 Task: Sort the pending tickets, order by Requester language in ascending order.
Action: Mouse moved to (126, 371)
Screenshot: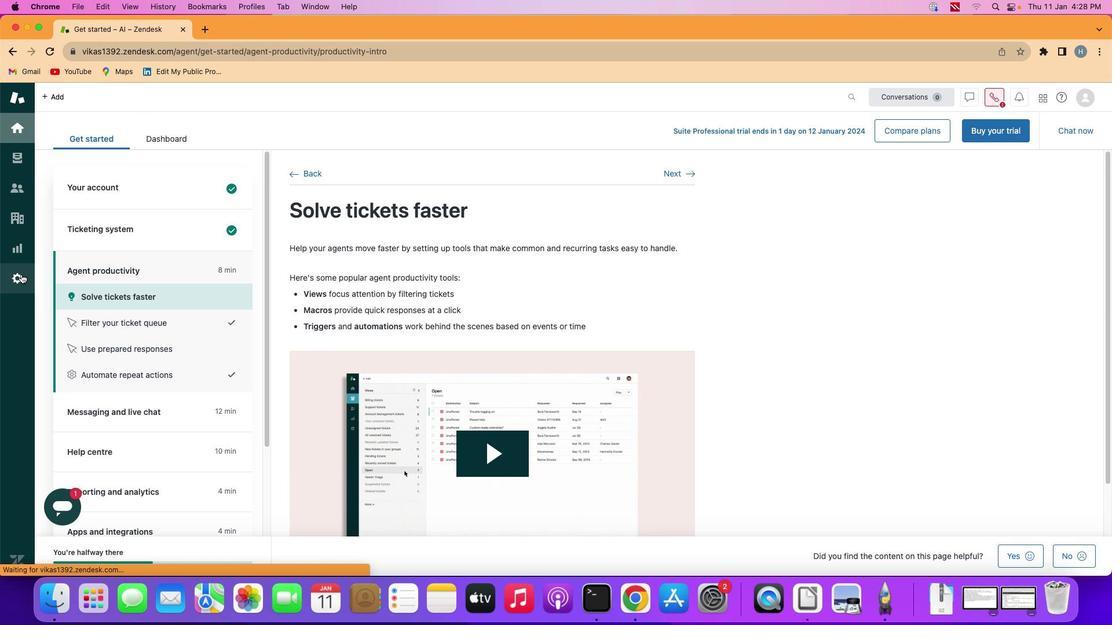 
Action: Mouse pressed left at (126, 371)
Screenshot: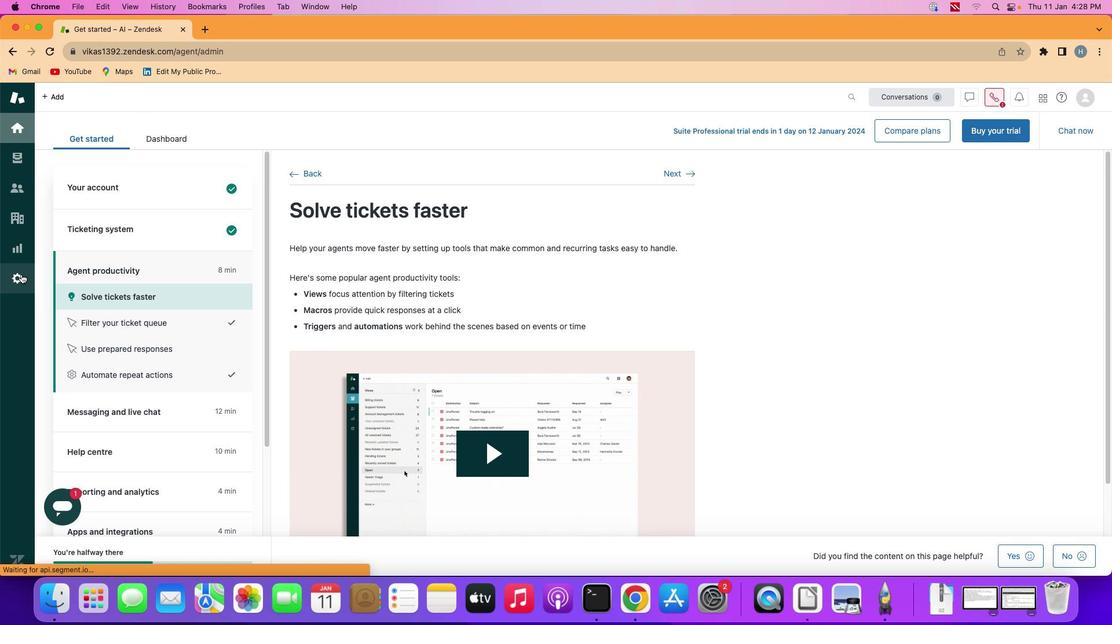 
Action: Mouse moved to (365, 403)
Screenshot: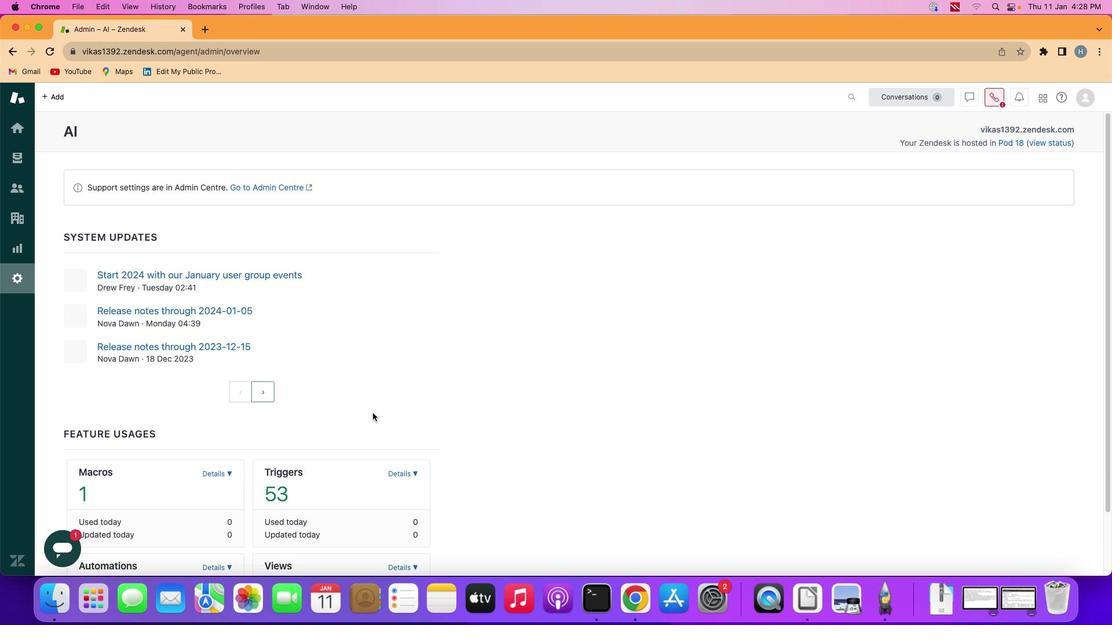 
Action: Mouse scrolled (365, 403) with delta (111, 308)
Screenshot: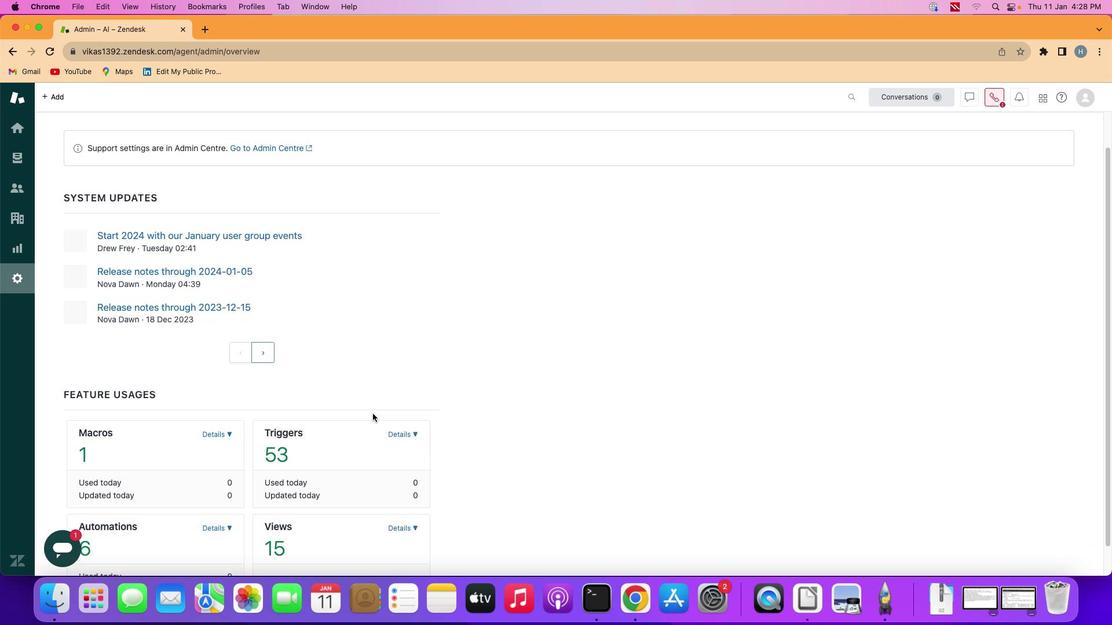
Action: Mouse scrolled (365, 403) with delta (111, 308)
Screenshot: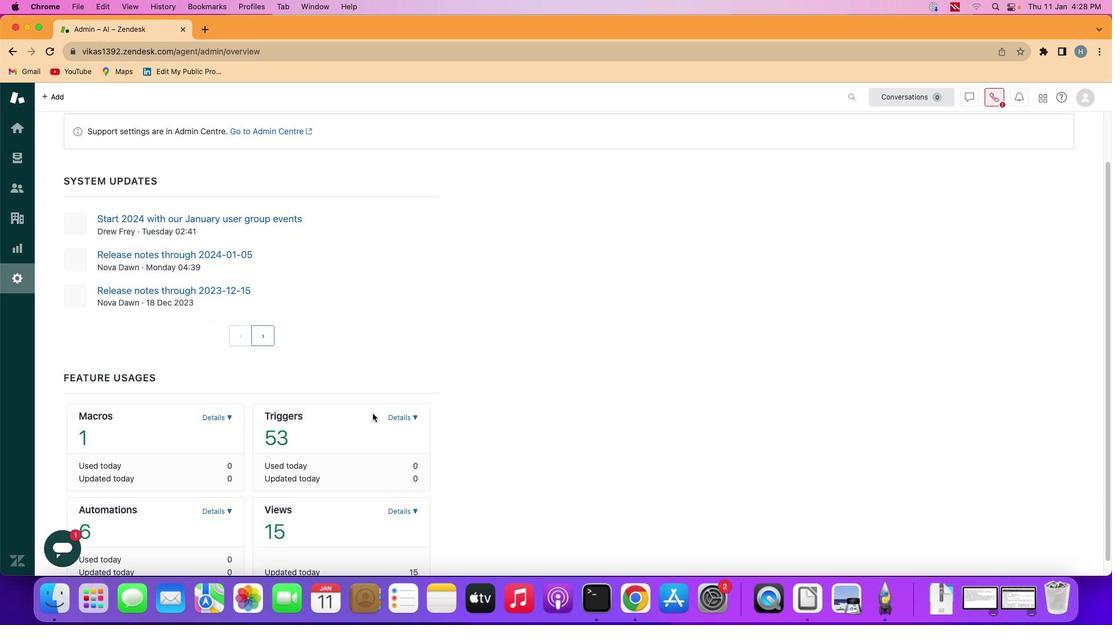 
Action: Mouse moved to (365, 403)
Screenshot: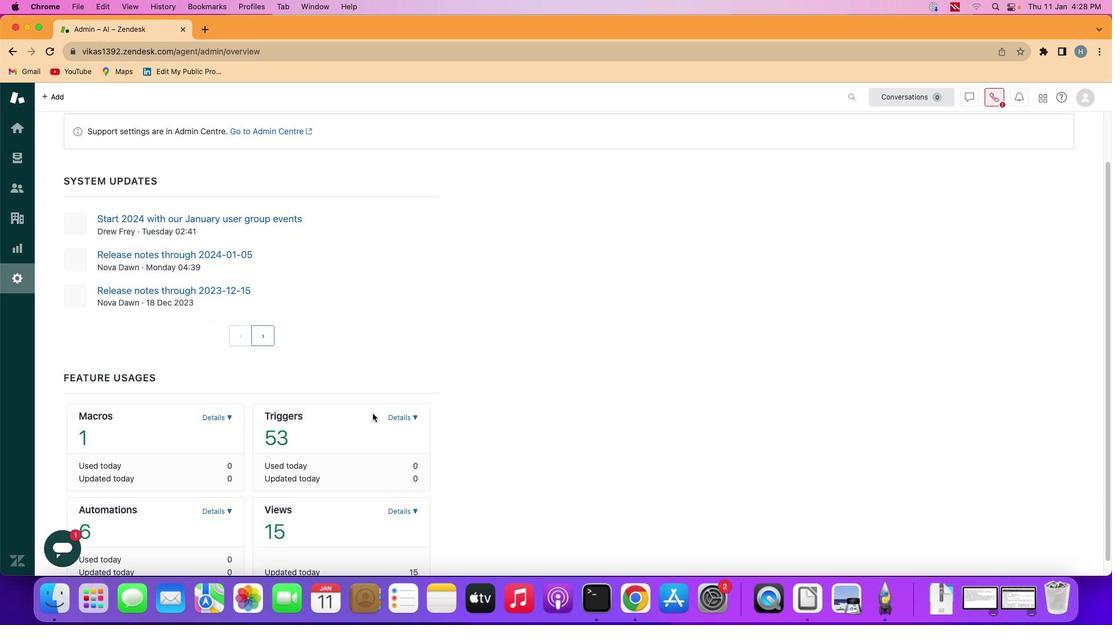 
Action: Mouse scrolled (365, 403) with delta (111, 308)
Screenshot: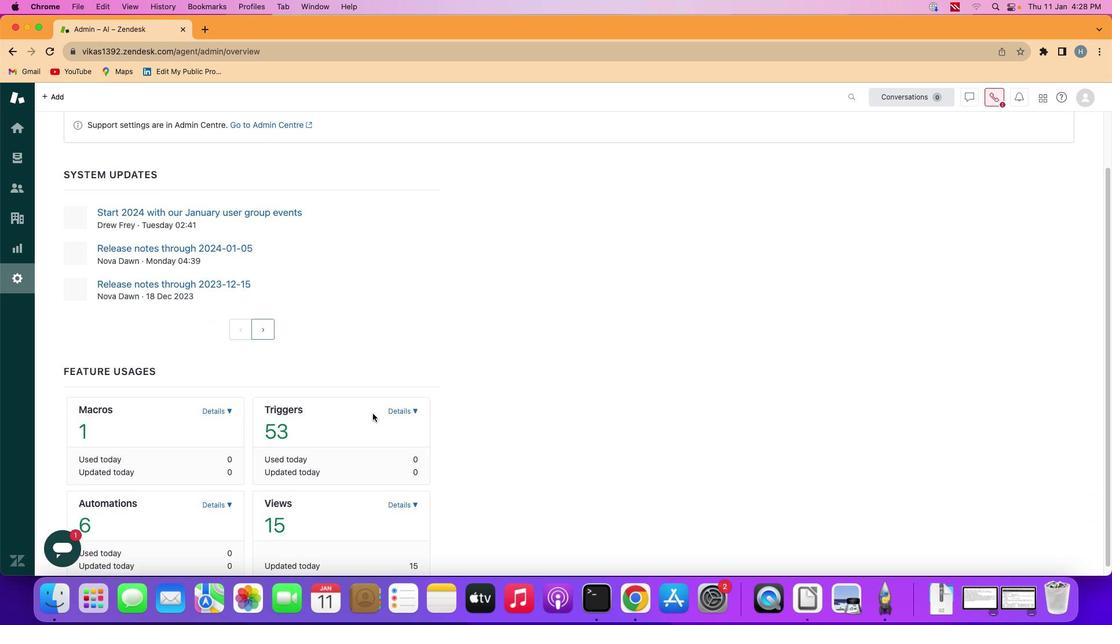 
Action: Mouse scrolled (365, 403) with delta (111, 307)
Screenshot: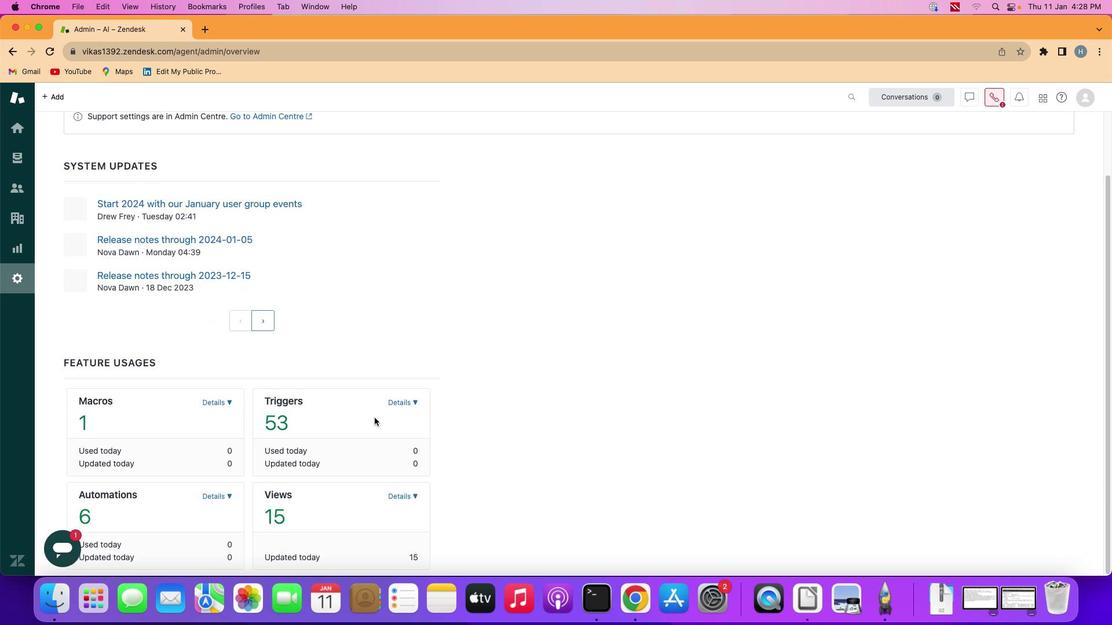 
Action: Mouse scrolled (365, 403) with delta (111, 307)
Screenshot: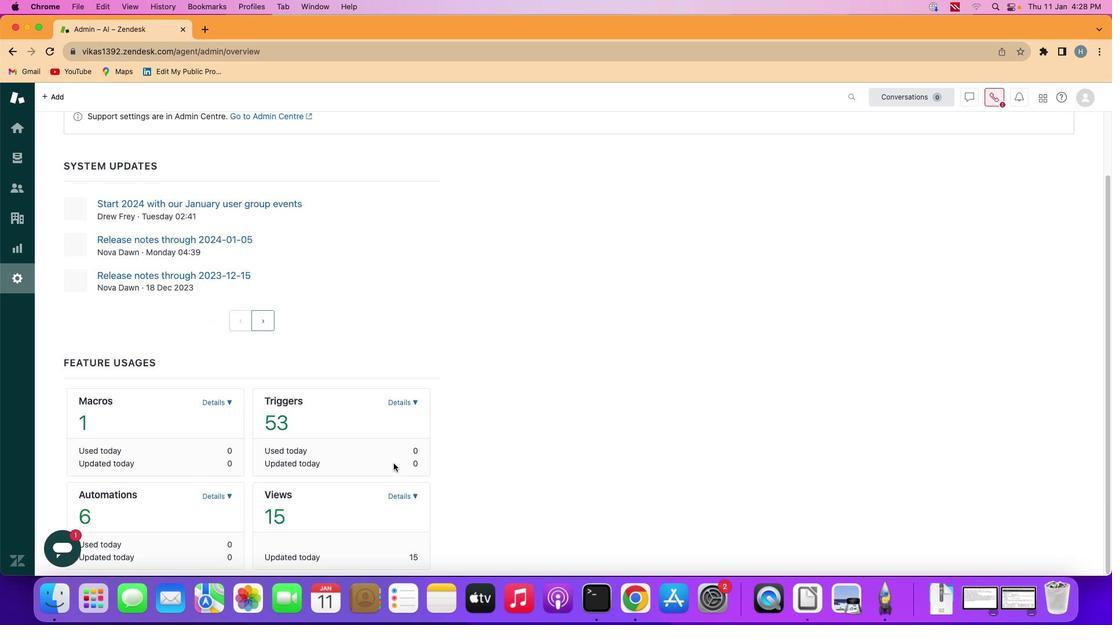 
Action: Mouse moved to (388, 422)
Screenshot: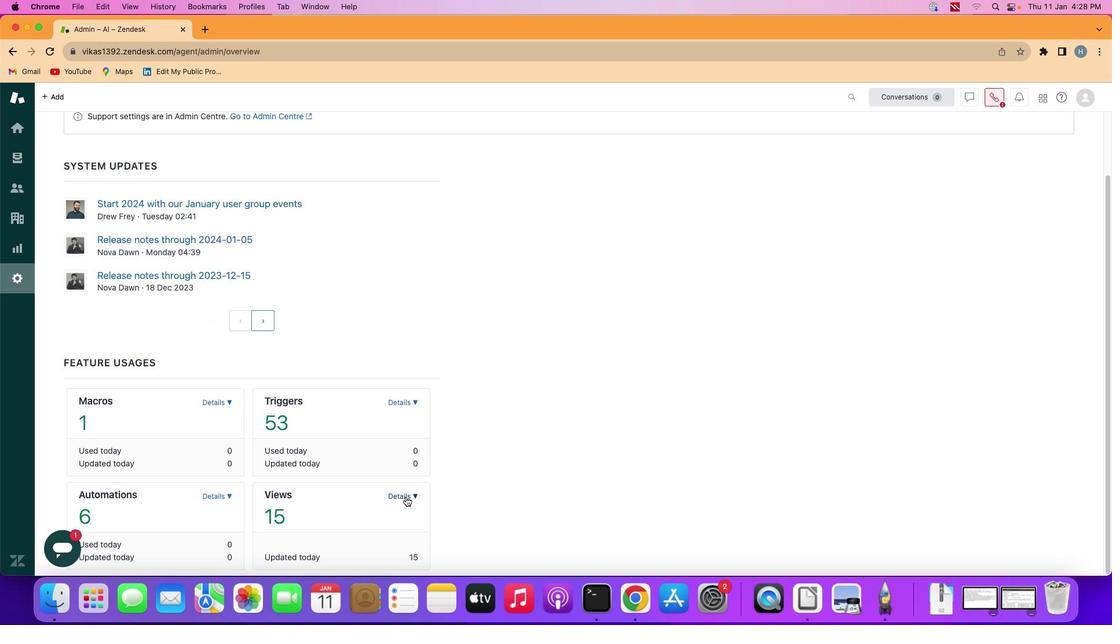
Action: Mouse pressed left at (388, 422)
Screenshot: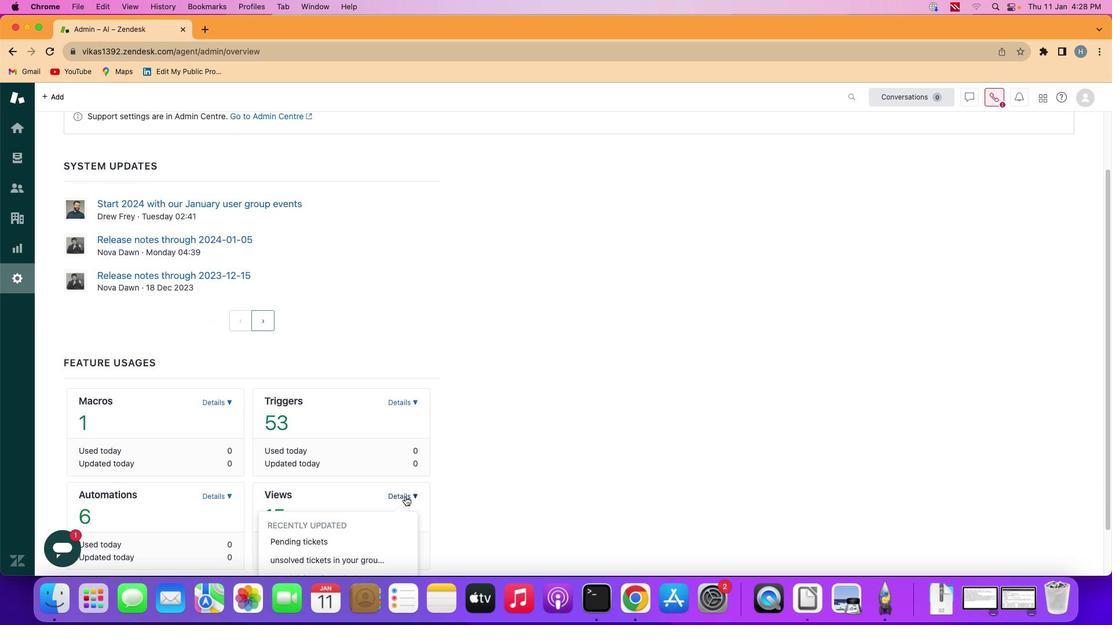 
Action: Mouse moved to (332, 432)
Screenshot: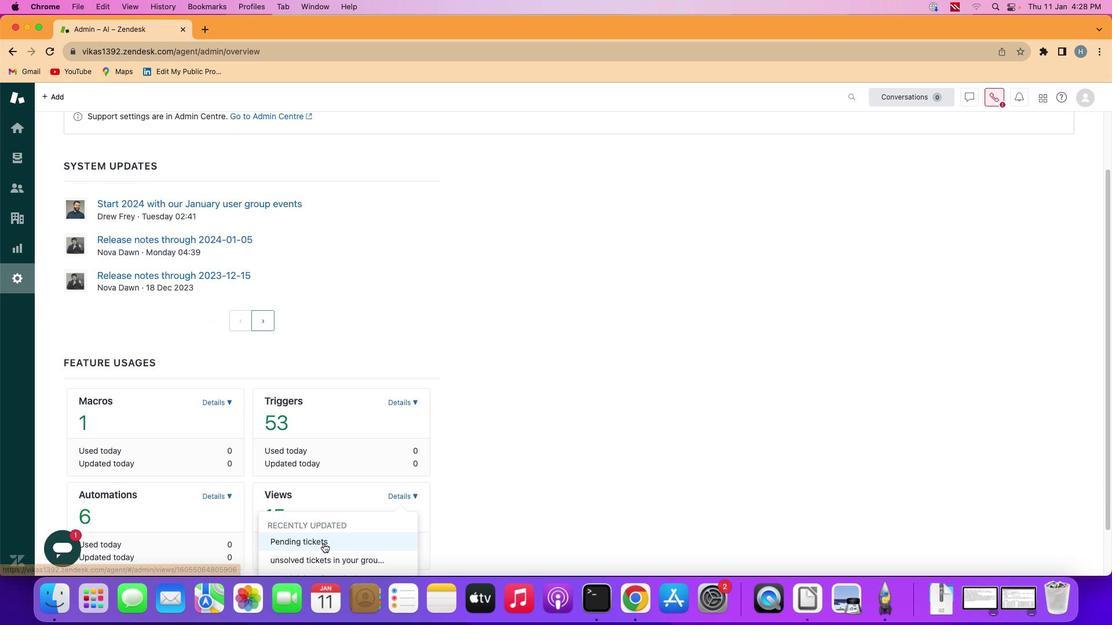 
Action: Mouse pressed left at (332, 432)
Screenshot: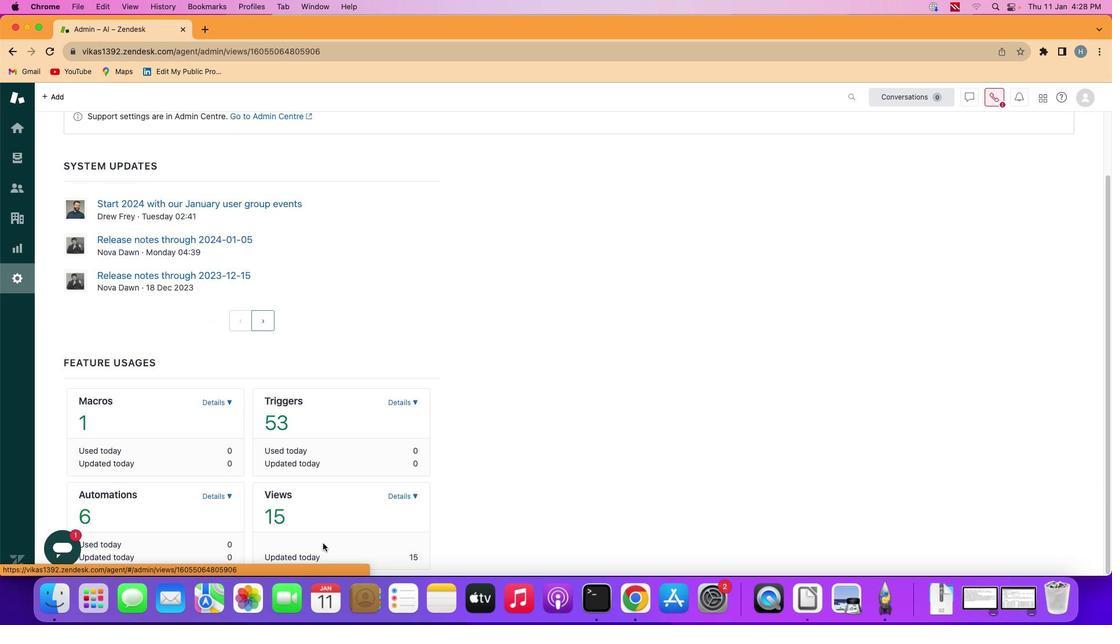 
Action: Mouse moved to (421, 403)
Screenshot: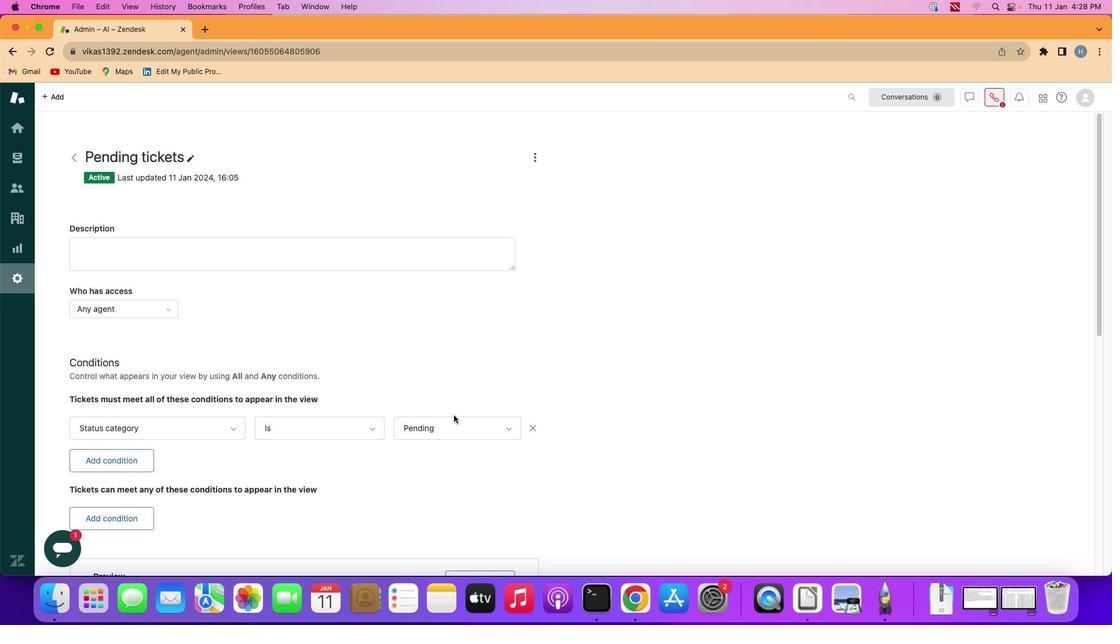 
Action: Mouse scrolled (421, 403) with delta (111, 308)
Screenshot: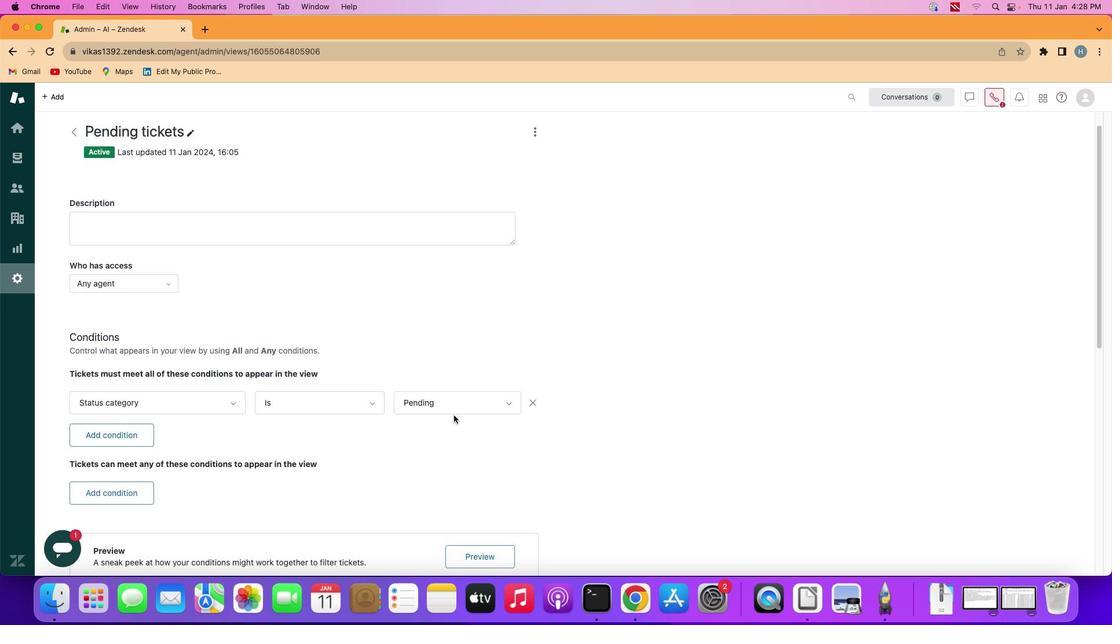 
Action: Mouse scrolled (421, 403) with delta (111, 308)
Screenshot: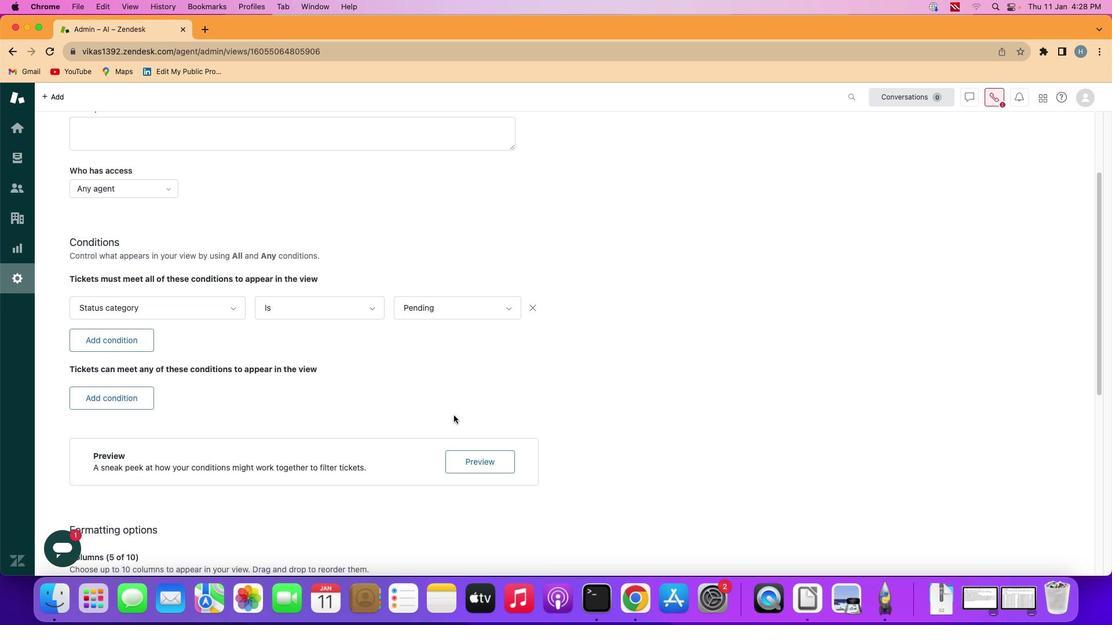 
Action: Mouse scrolled (421, 403) with delta (111, 308)
Screenshot: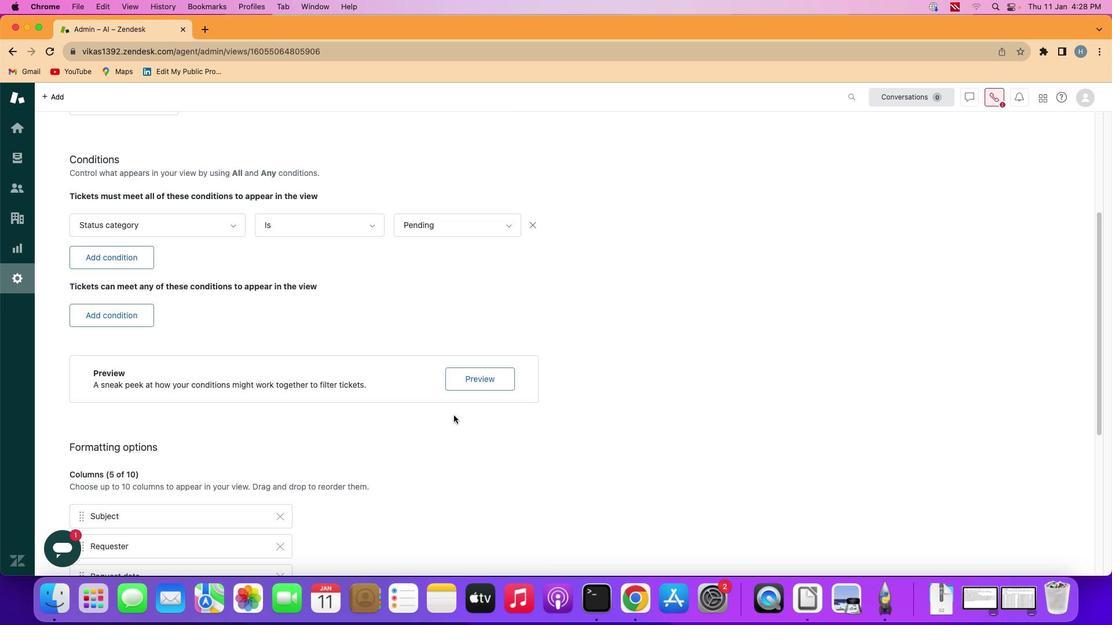 
Action: Mouse scrolled (421, 403) with delta (111, 307)
Screenshot: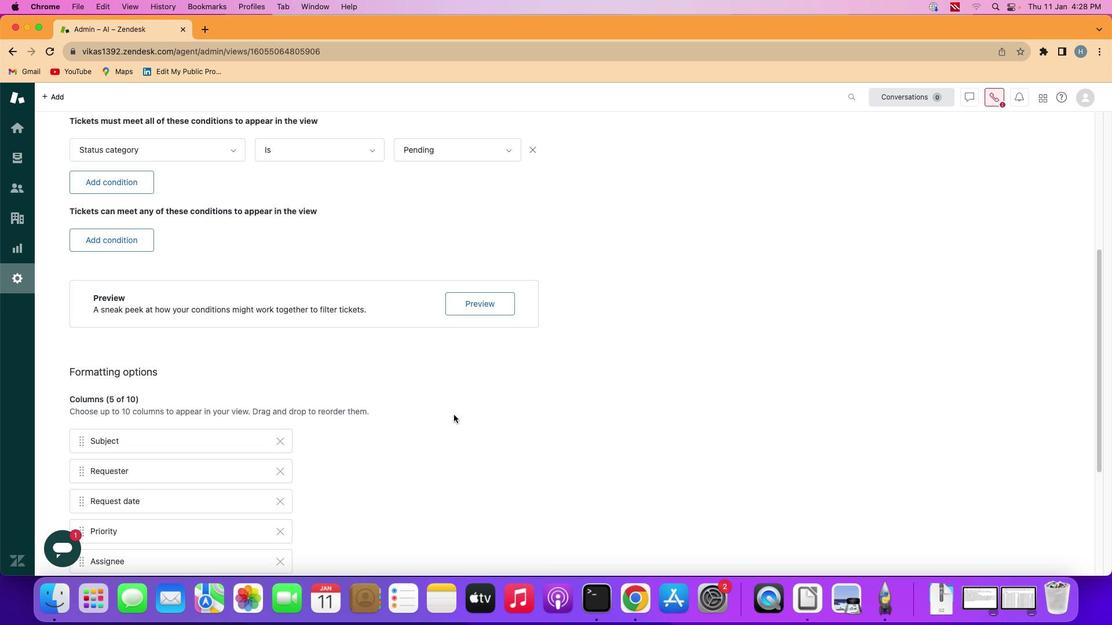 
Action: Mouse scrolled (421, 403) with delta (111, 307)
Screenshot: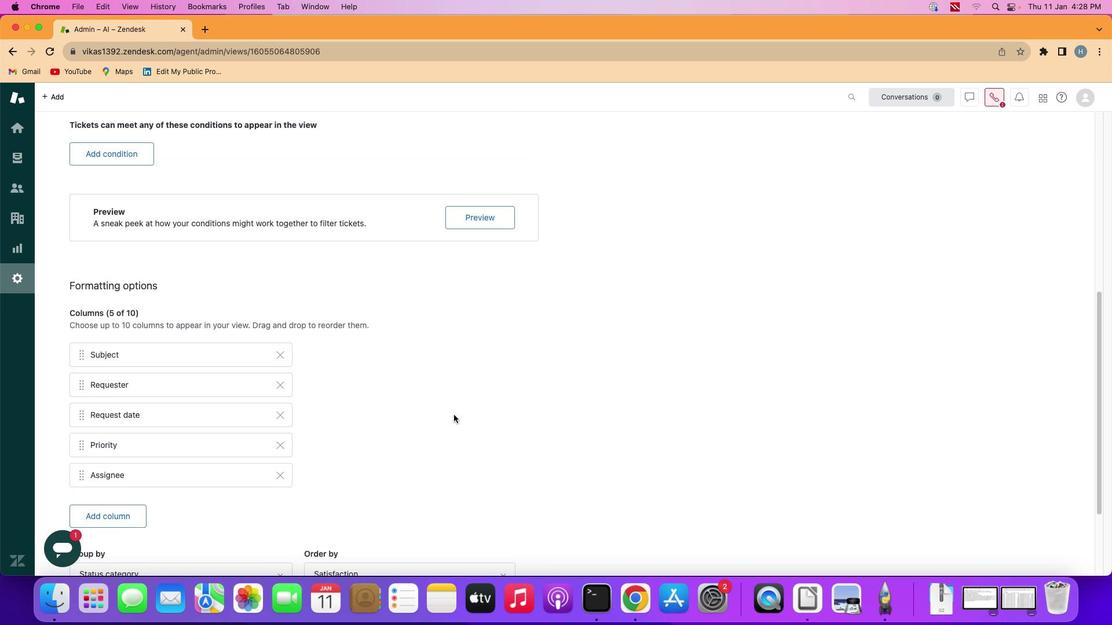 
Action: Mouse scrolled (421, 403) with delta (111, 307)
Screenshot: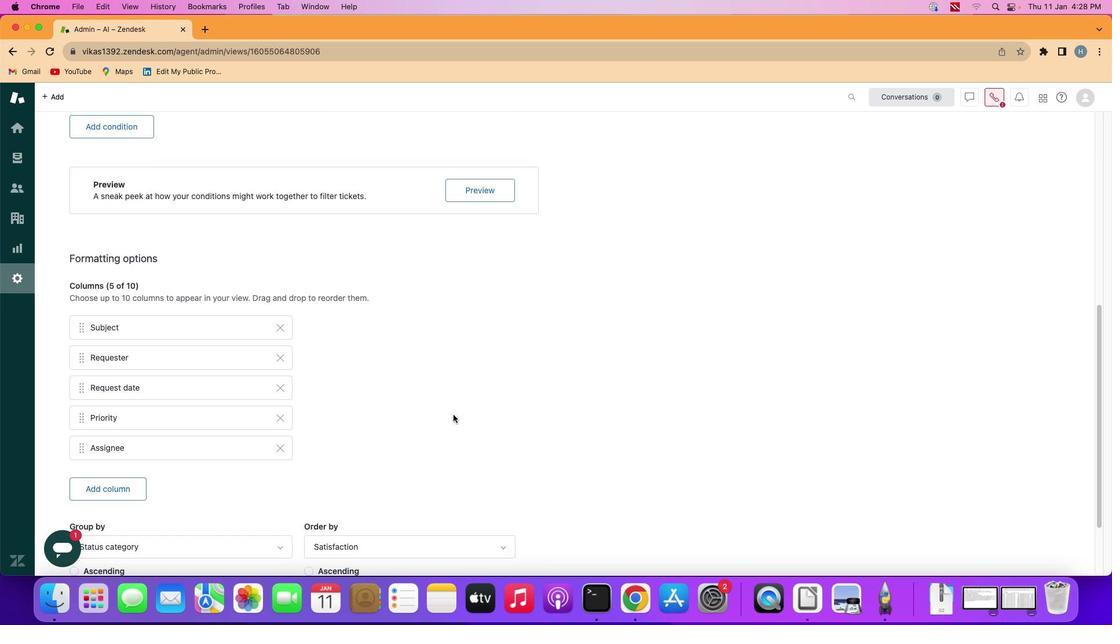 
Action: Mouse moved to (420, 403)
Screenshot: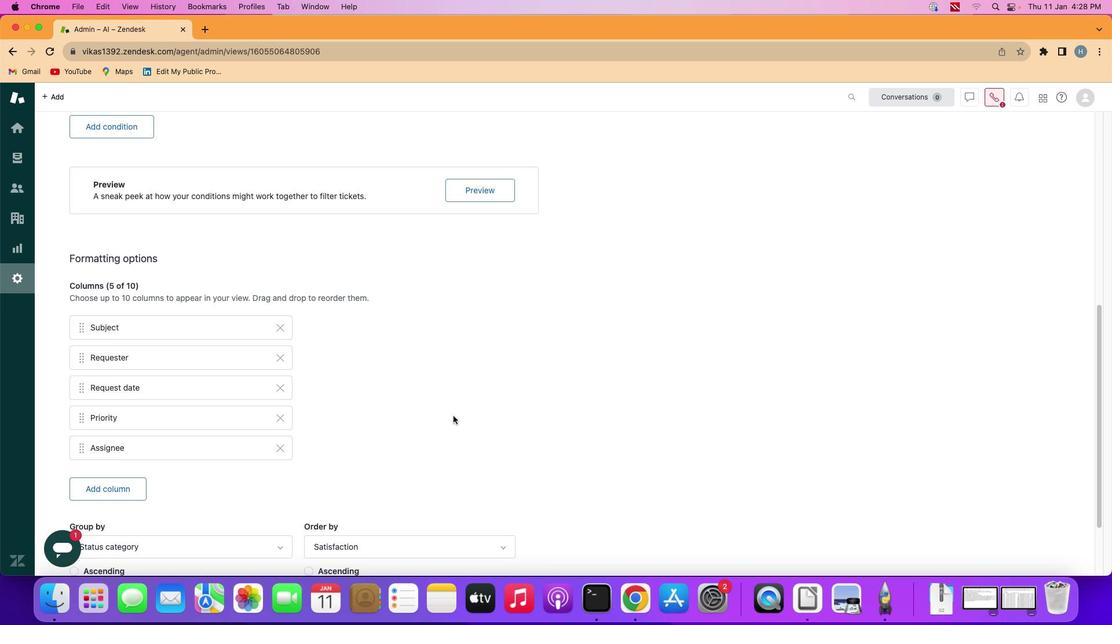 
Action: Mouse scrolled (420, 403) with delta (111, 308)
Screenshot: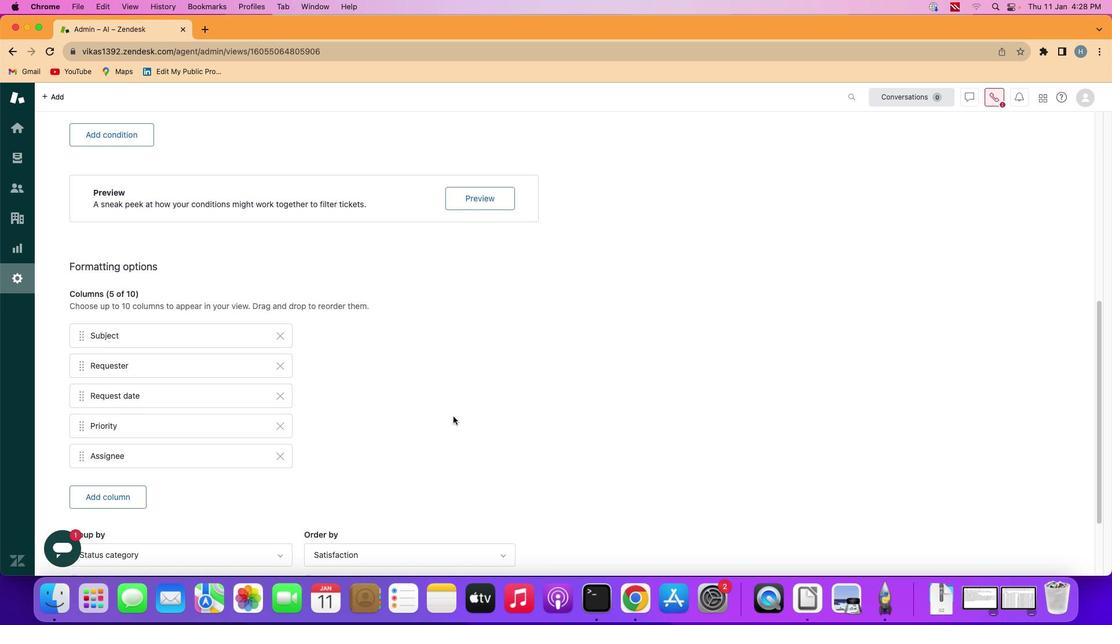 
Action: Mouse moved to (420, 403)
Screenshot: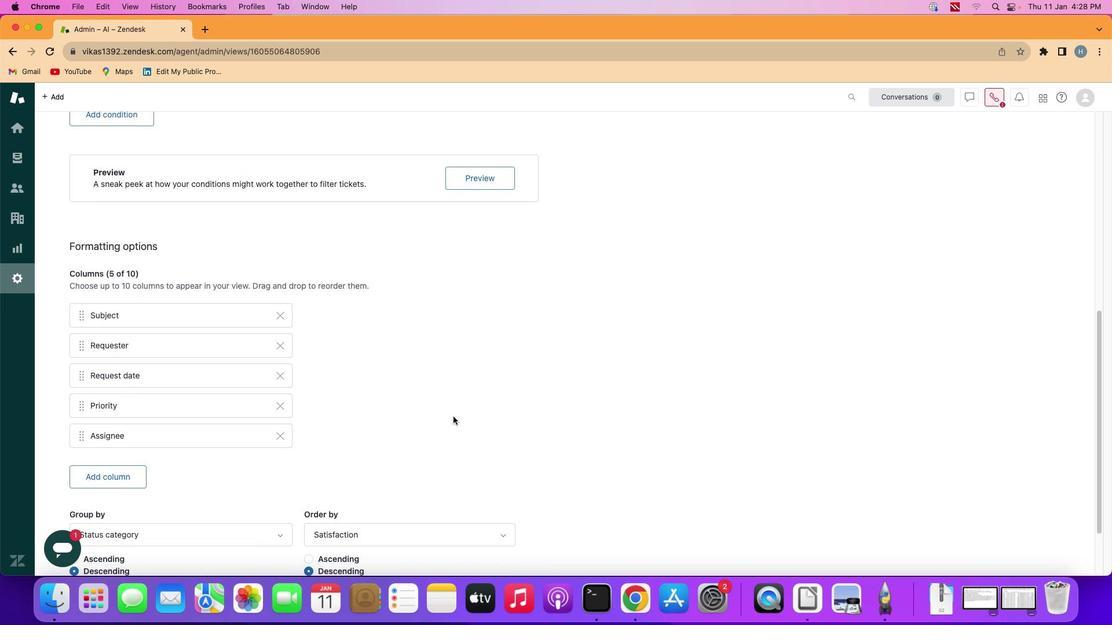 
Action: Mouse scrolled (420, 403) with delta (111, 308)
Screenshot: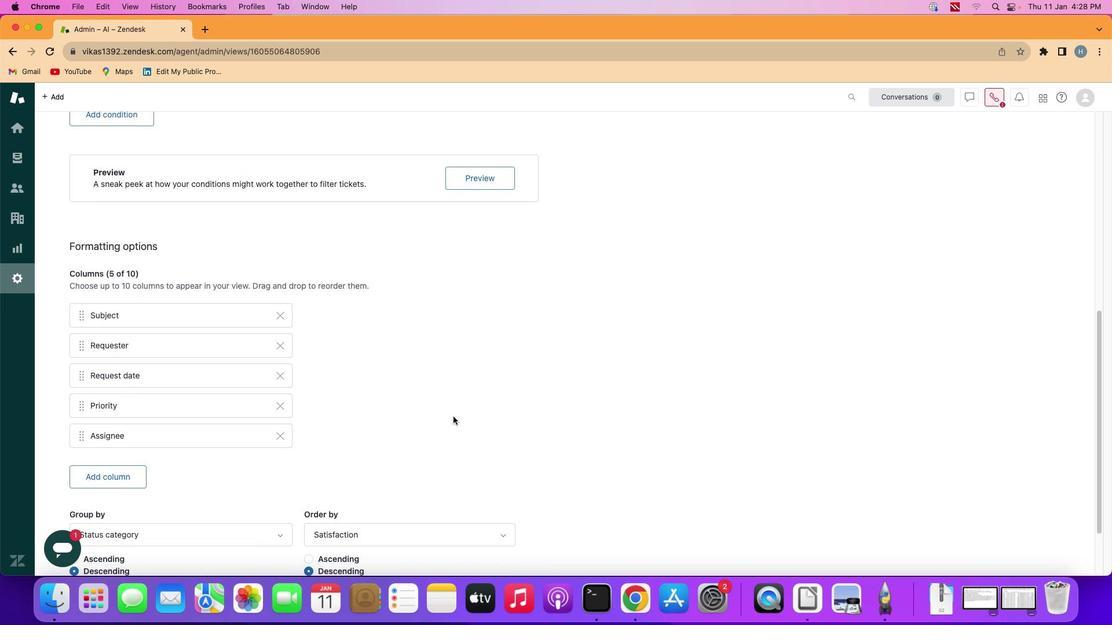 
Action: Mouse moved to (420, 403)
Screenshot: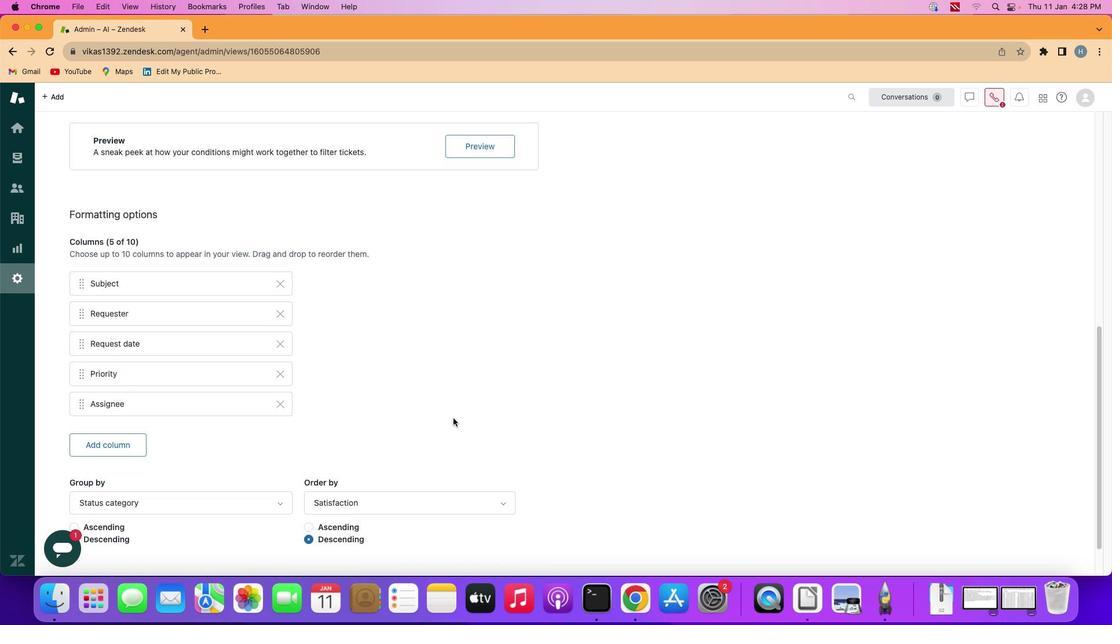 
Action: Mouse scrolled (420, 403) with delta (111, 308)
Screenshot: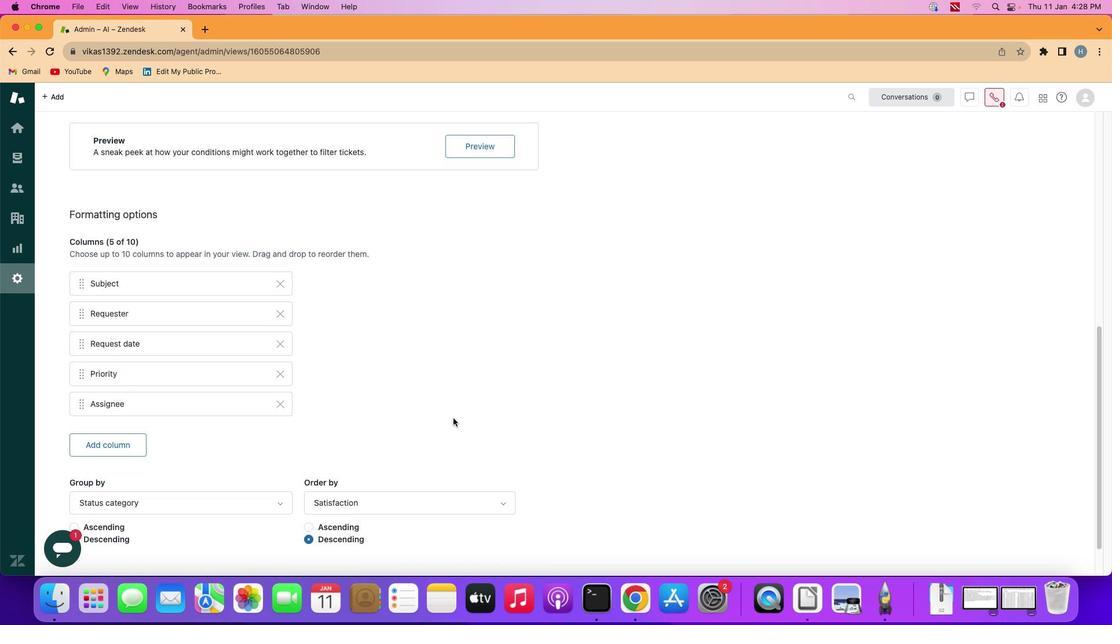 
Action: Mouse moved to (420, 403)
Screenshot: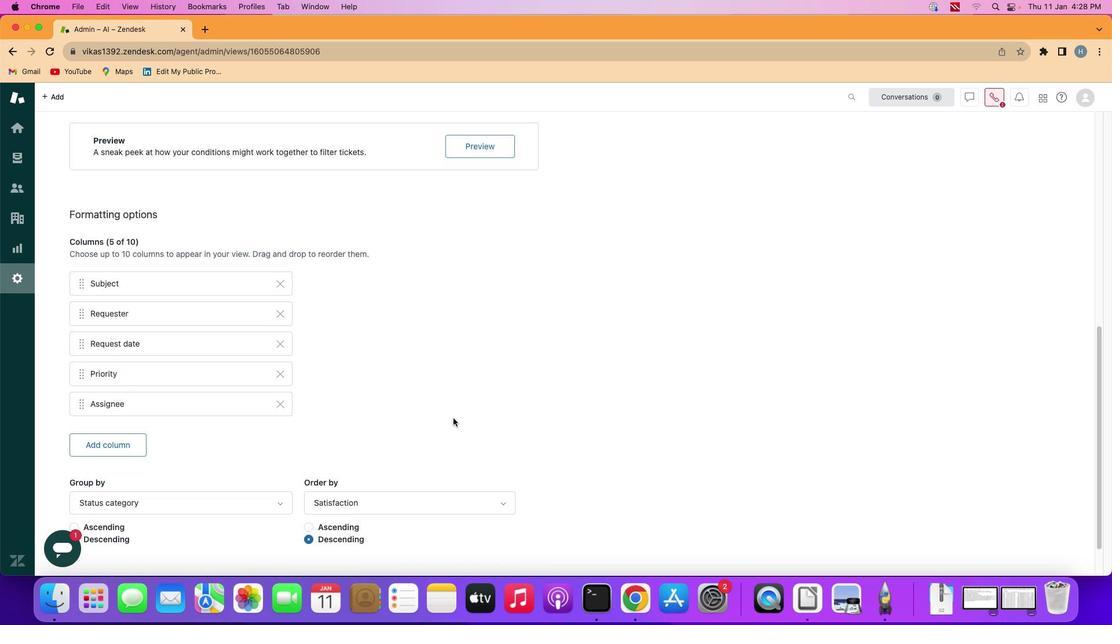 
Action: Mouse scrolled (420, 403) with delta (111, 308)
Screenshot: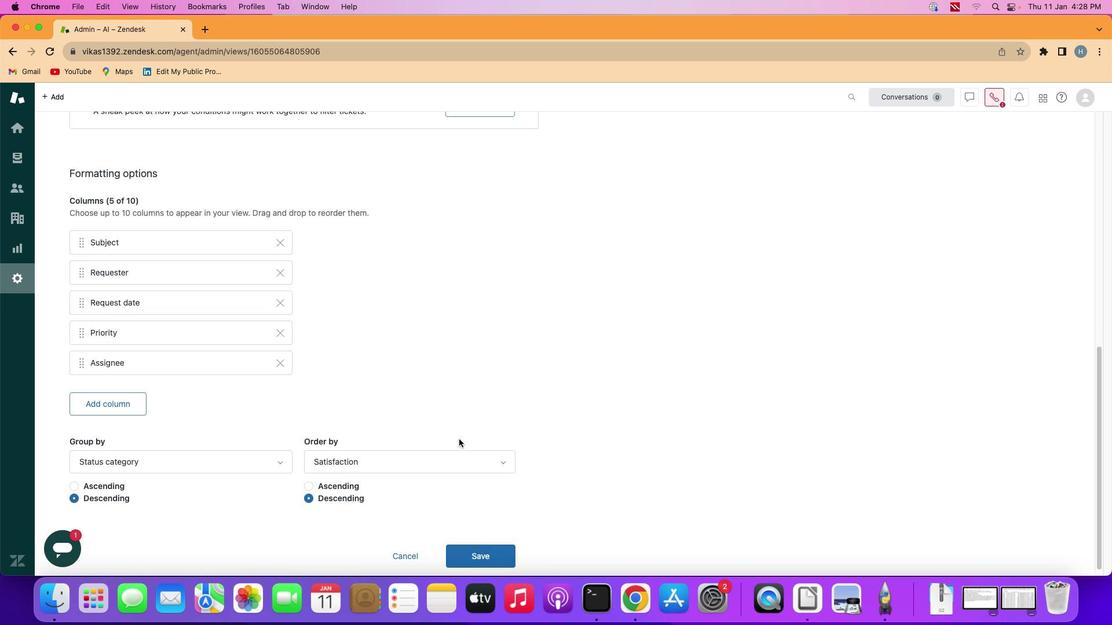 
Action: Mouse moved to (420, 403)
Screenshot: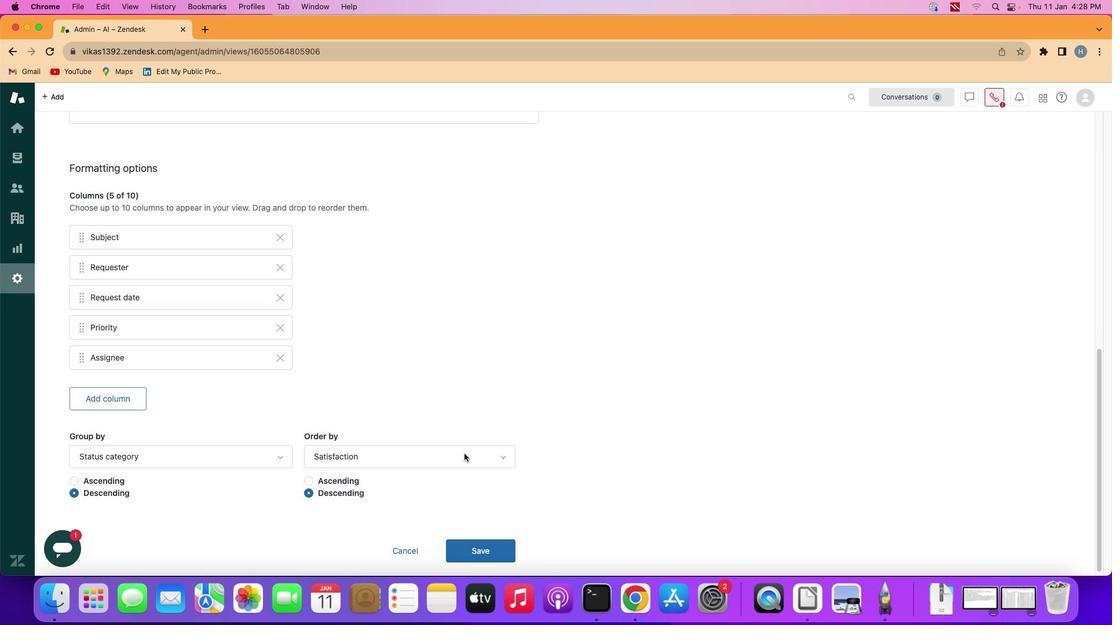 
Action: Mouse scrolled (420, 403) with delta (111, 307)
Screenshot: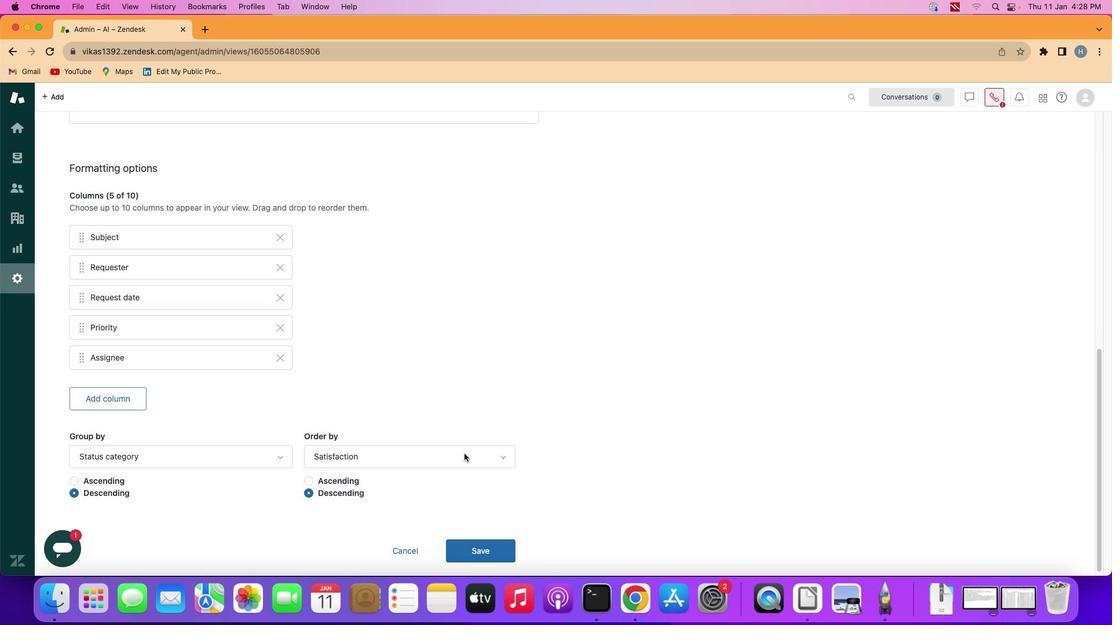 
Action: Mouse moved to (421, 404)
Screenshot: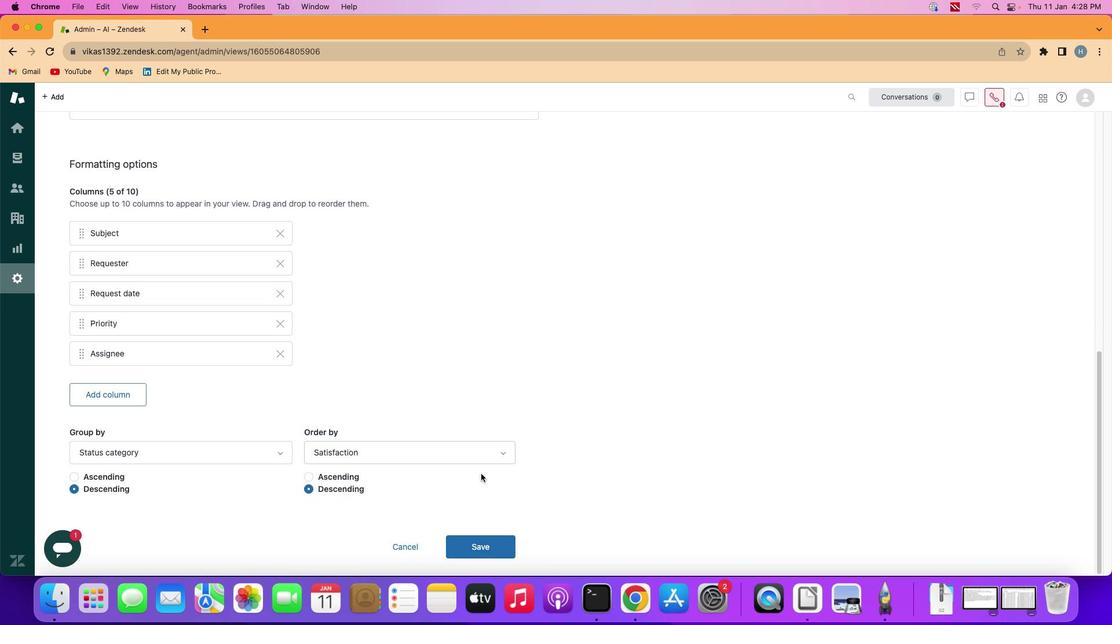 
Action: Mouse scrolled (421, 404) with delta (111, 307)
Screenshot: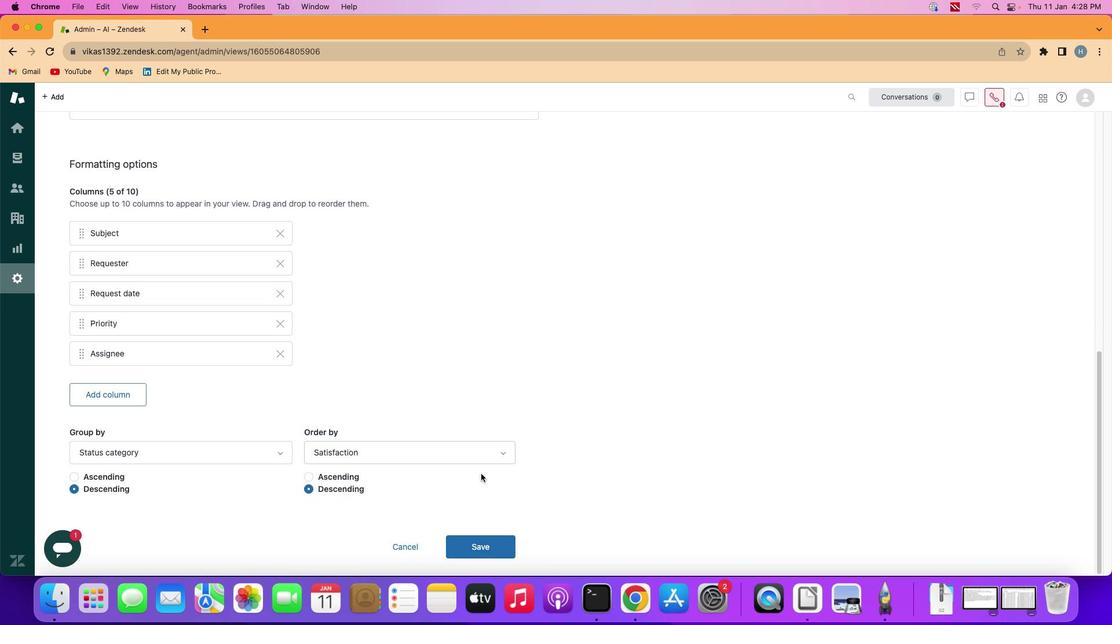 
Action: Mouse moved to (454, 412)
Screenshot: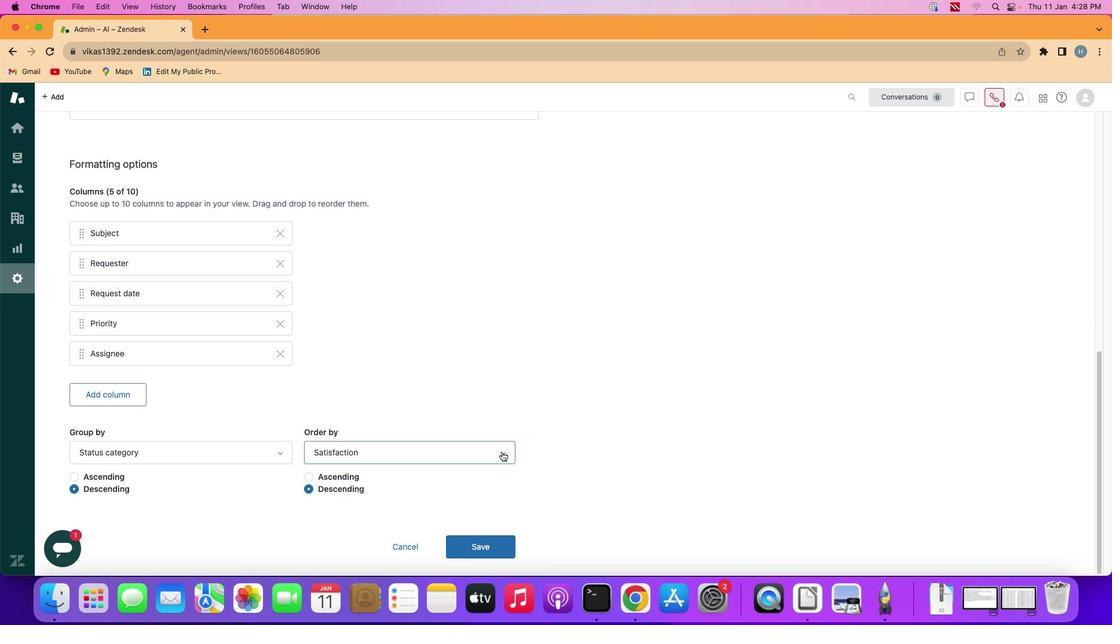 
Action: Mouse pressed left at (454, 412)
Screenshot: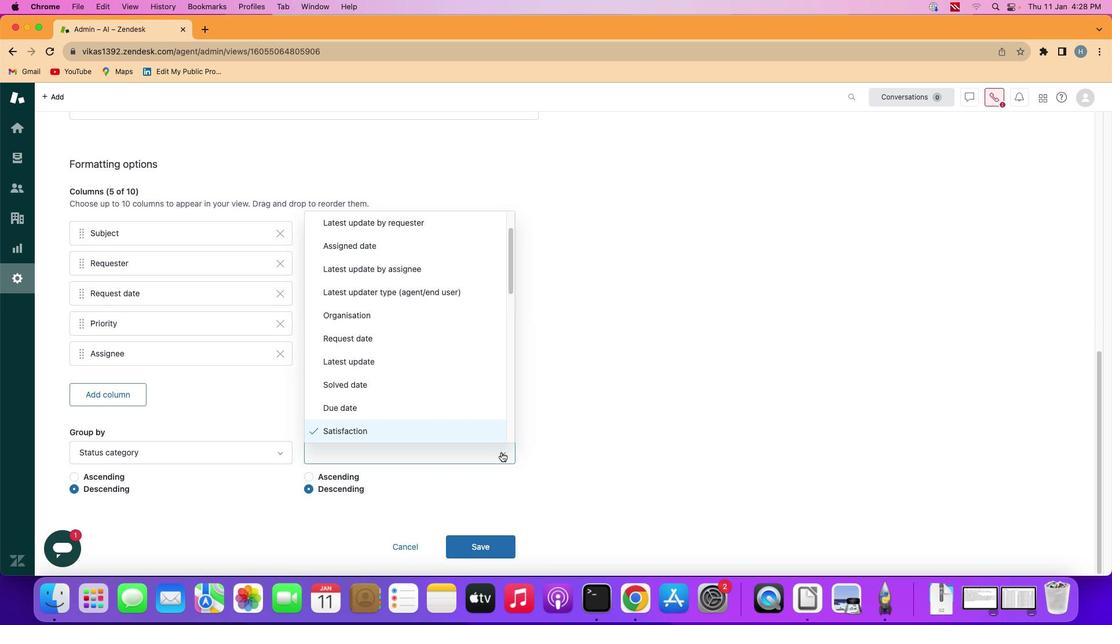 
Action: Mouse moved to (422, 382)
Screenshot: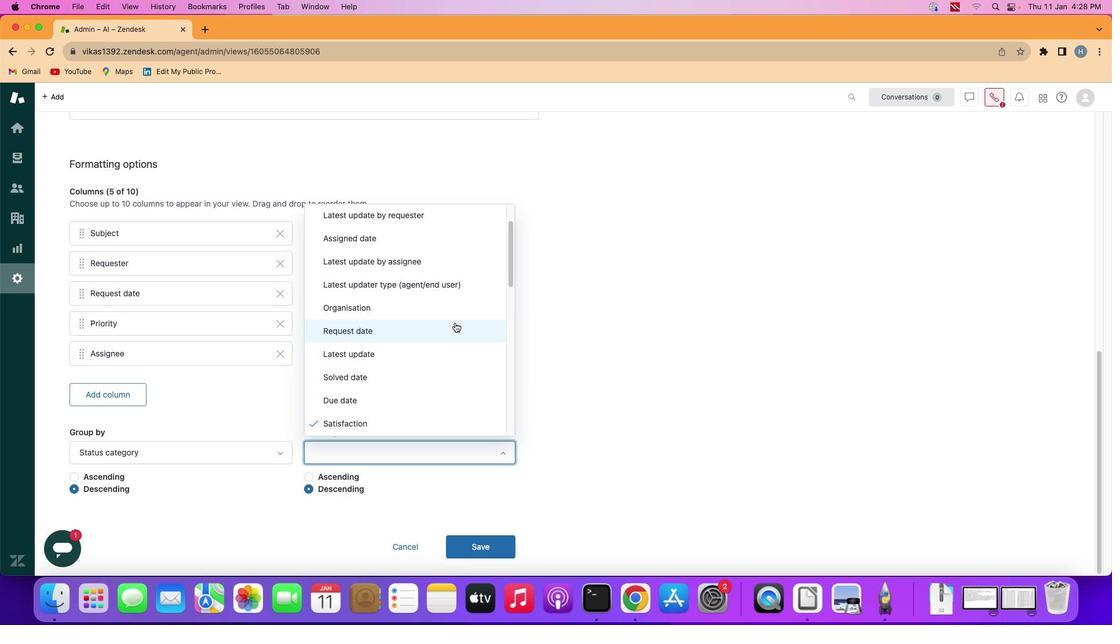 
Action: Mouse scrolled (422, 382) with delta (111, 308)
Screenshot: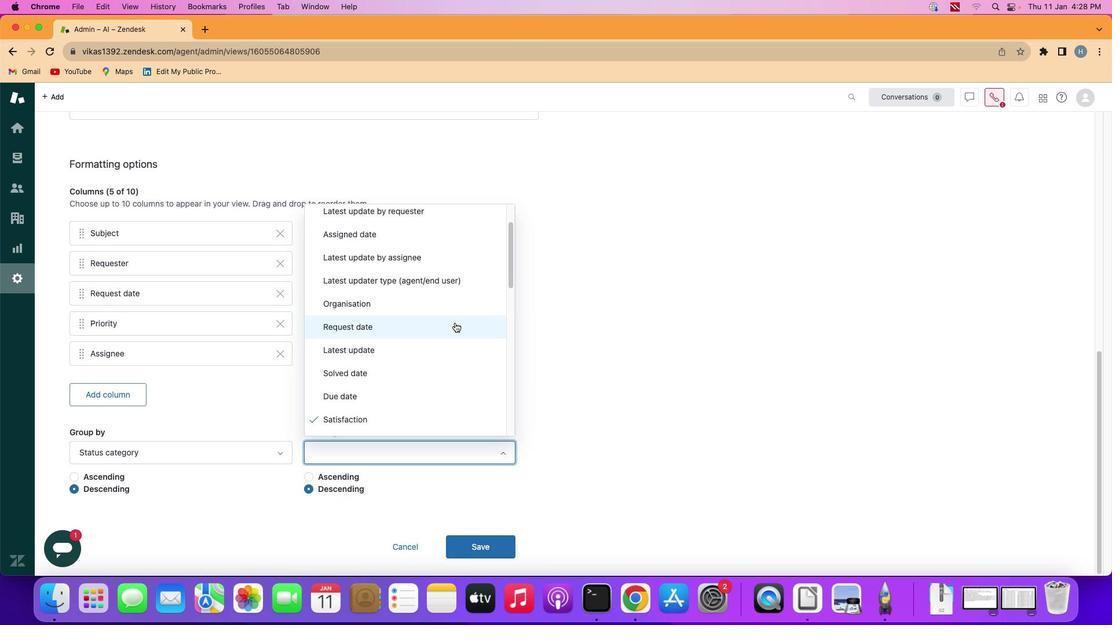 
Action: Mouse scrolled (422, 382) with delta (111, 308)
Screenshot: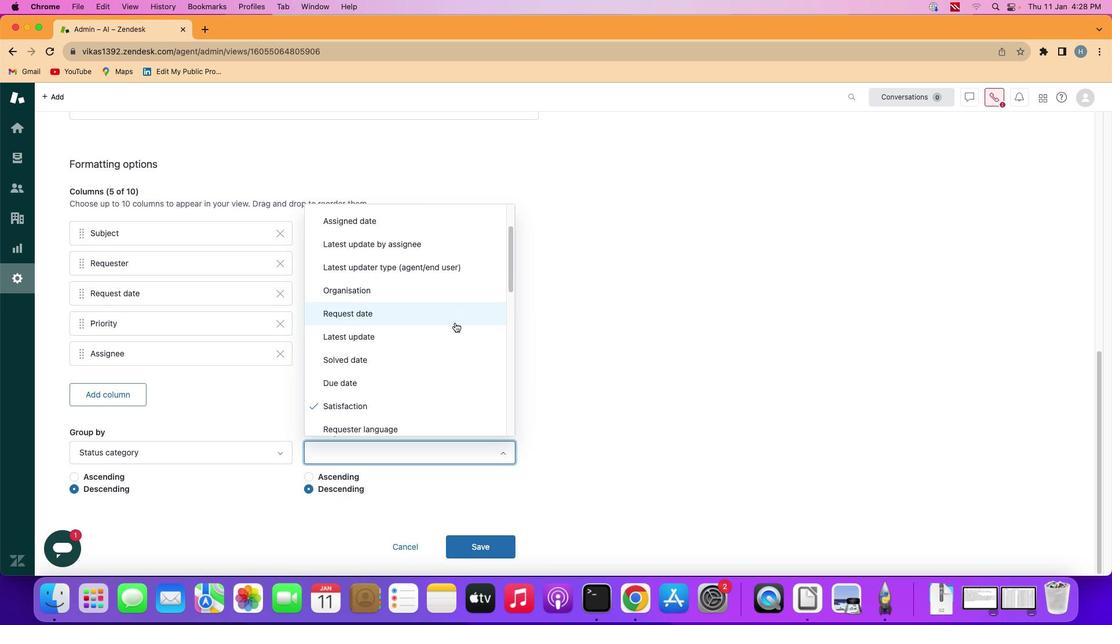 
Action: Mouse scrolled (422, 382) with delta (111, 308)
Screenshot: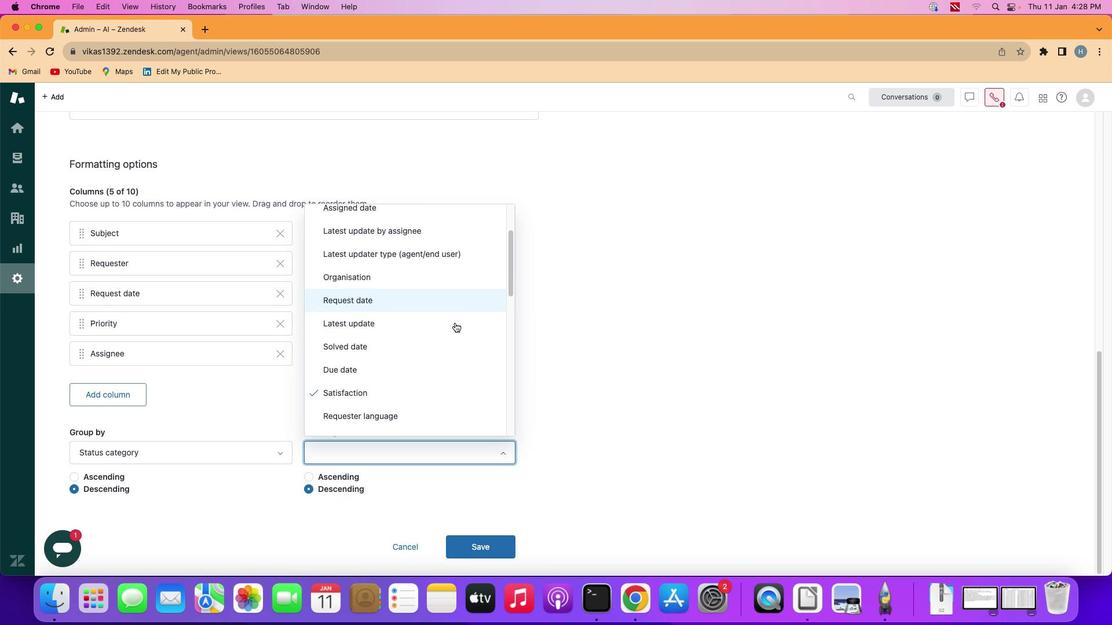 
Action: Mouse scrolled (422, 382) with delta (111, 308)
Screenshot: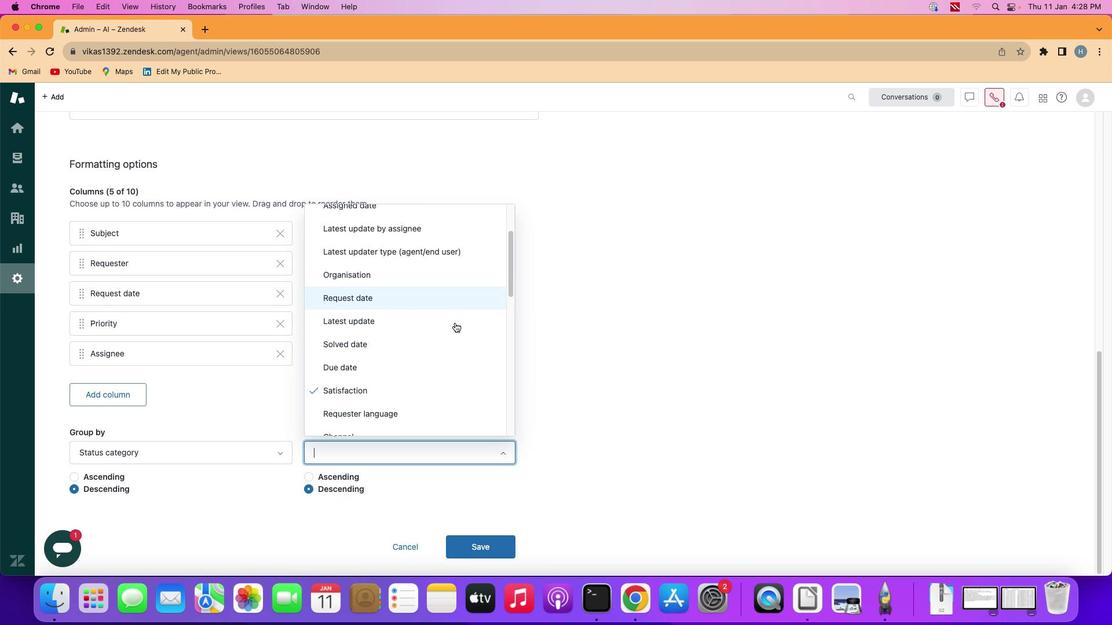 
Action: Mouse moved to (420, 388)
Screenshot: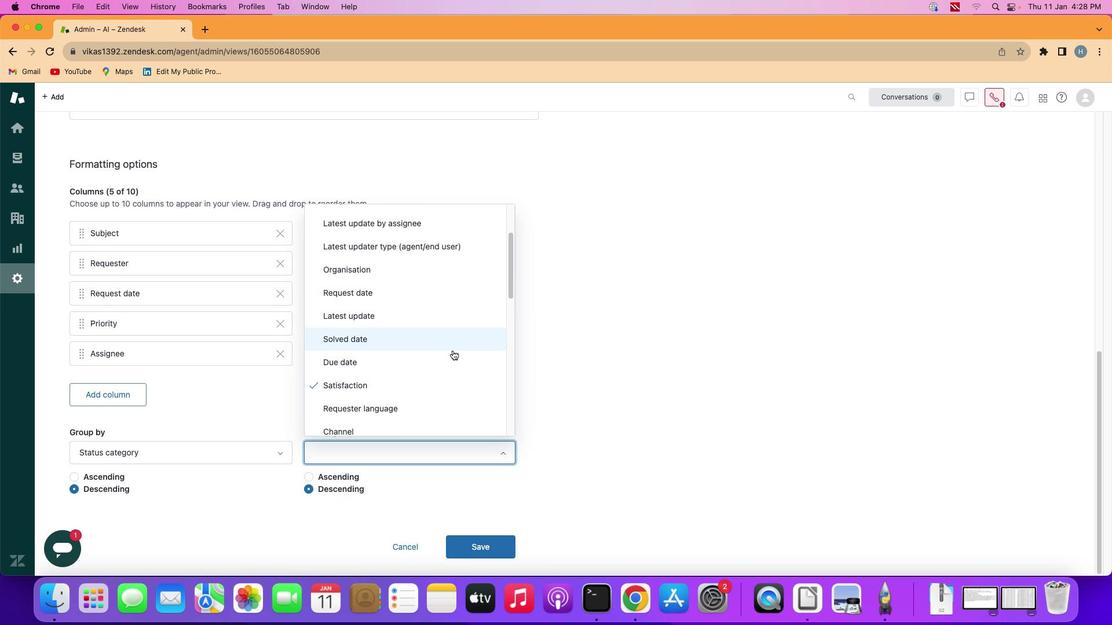 
Action: Mouse scrolled (420, 388) with delta (111, 308)
Screenshot: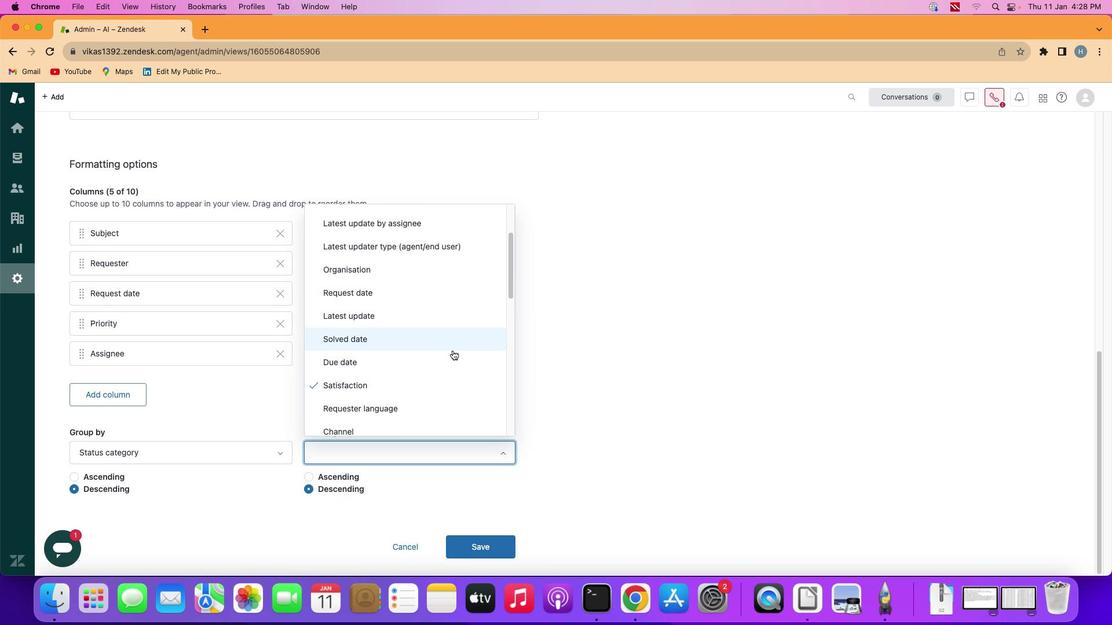 
Action: Mouse moved to (420, 388)
Screenshot: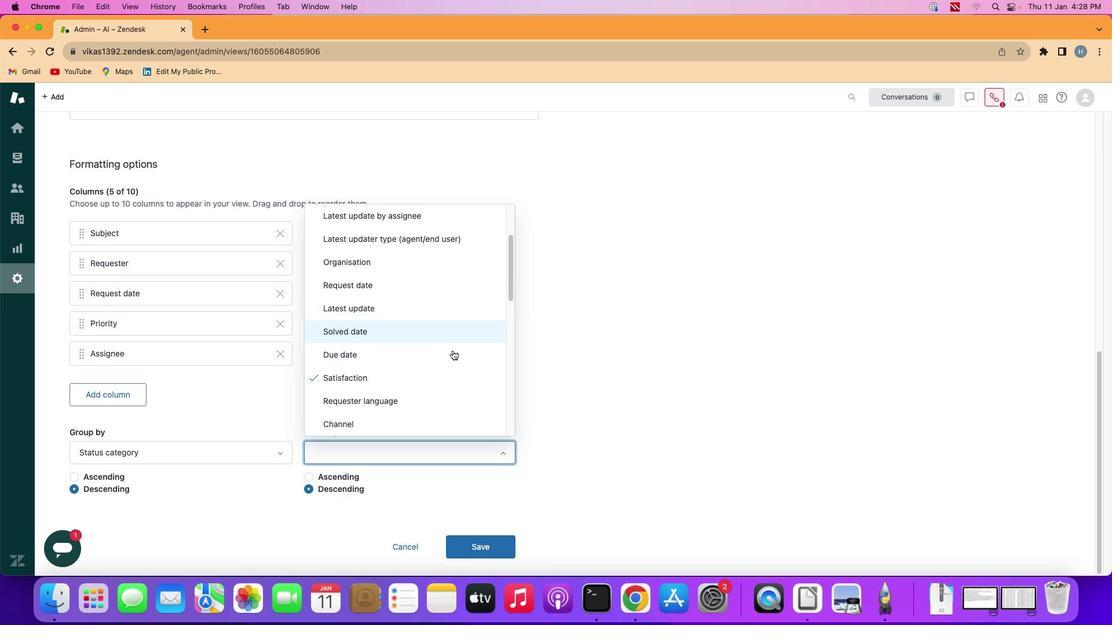 
Action: Mouse scrolled (420, 388) with delta (111, 308)
Screenshot: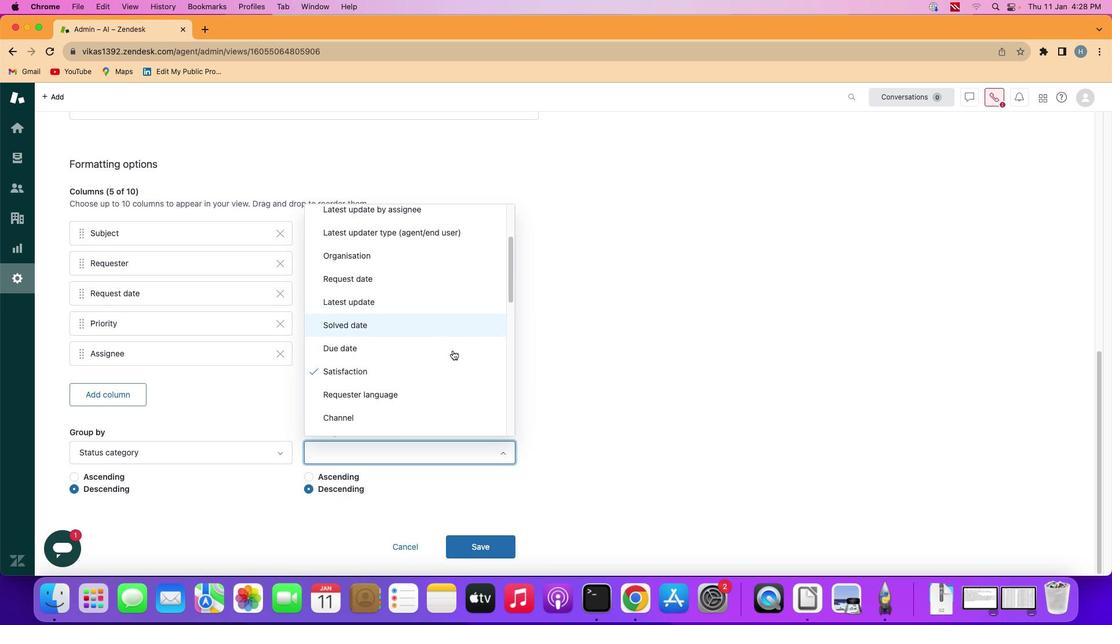 
Action: Mouse moved to (420, 388)
Screenshot: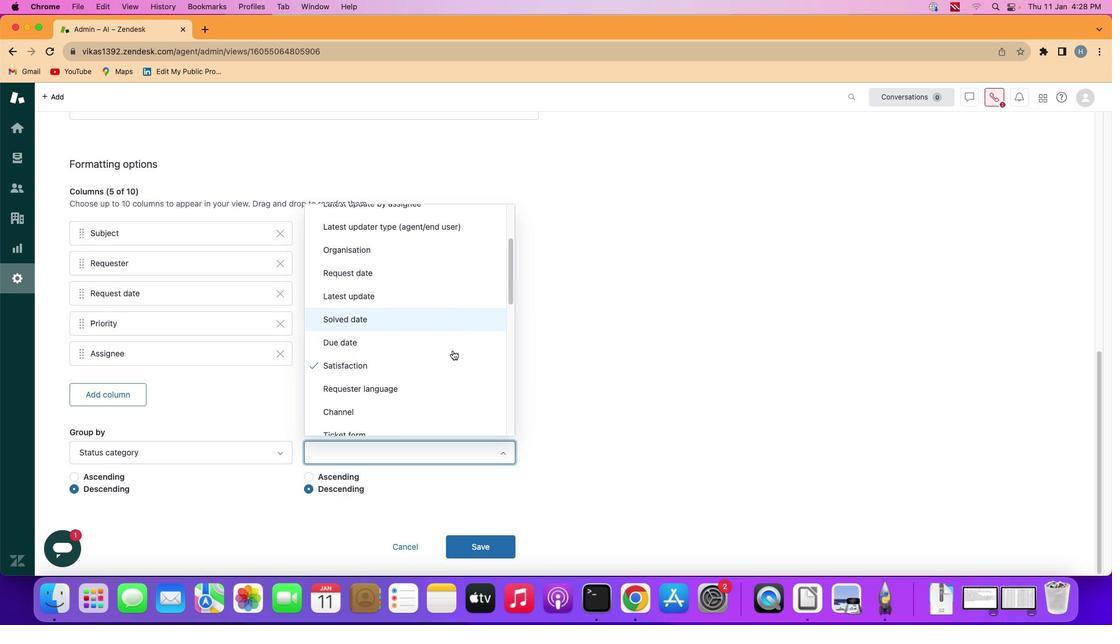 
Action: Mouse scrolled (420, 388) with delta (111, 308)
Screenshot: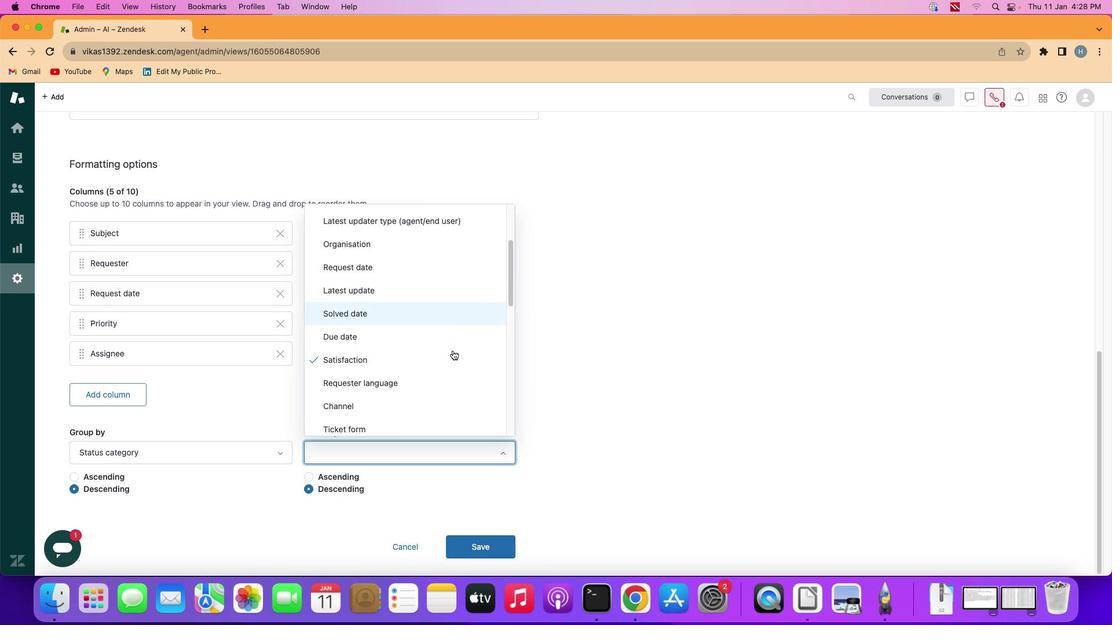 
Action: Mouse moved to (421, 388)
Screenshot: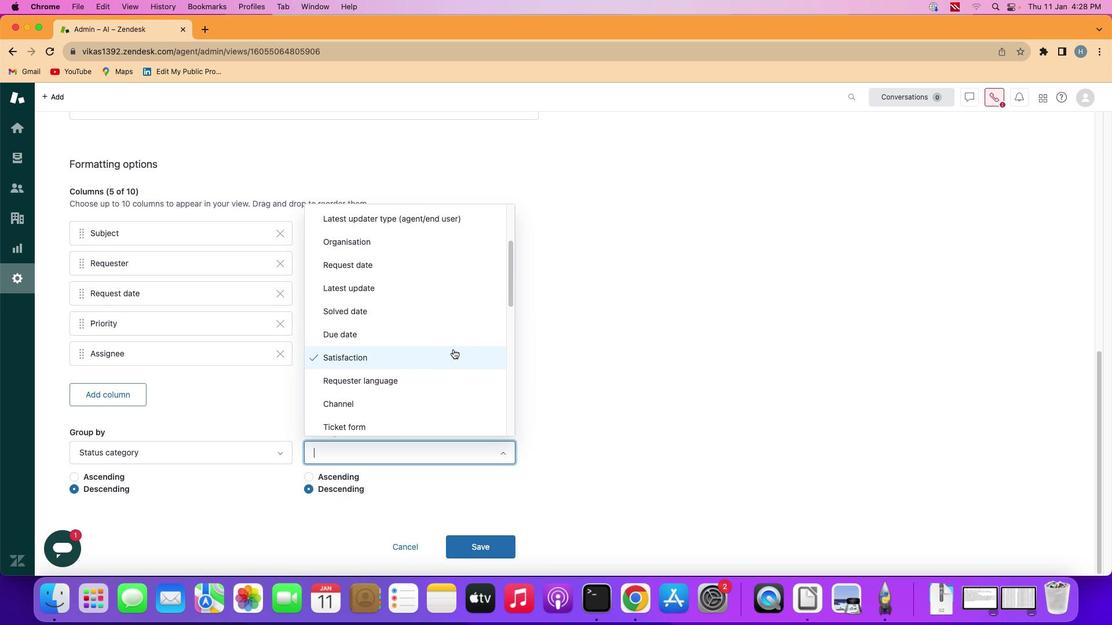 
Action: Mouse scrolled (421, 388) with delta (111, 308)
Screenshot: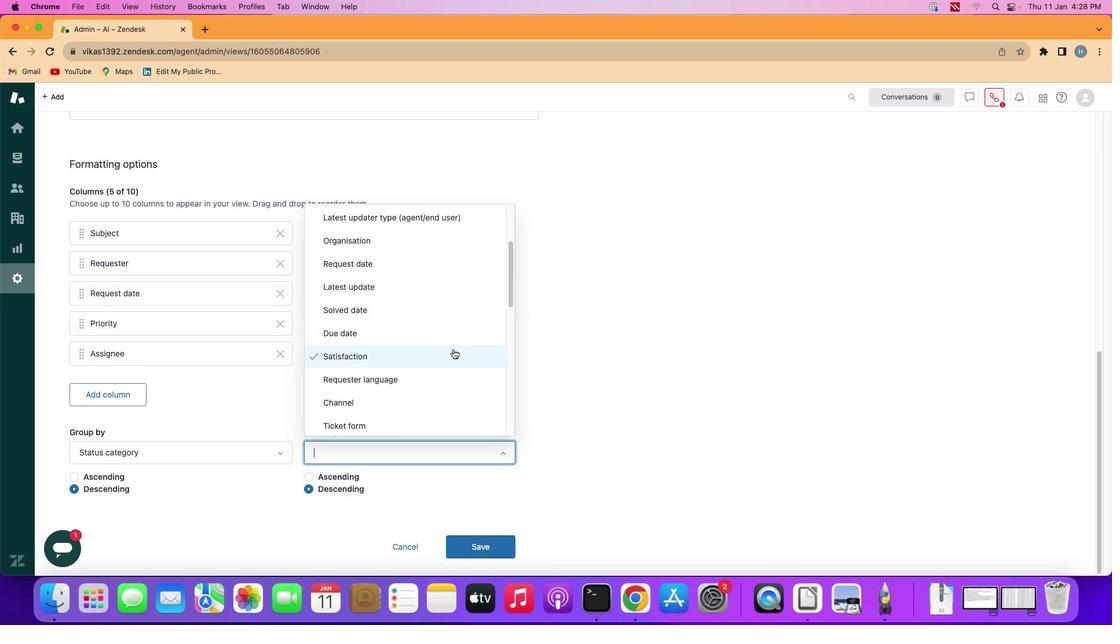 
Action: Mouse moved to (421, 388)
Screenshot: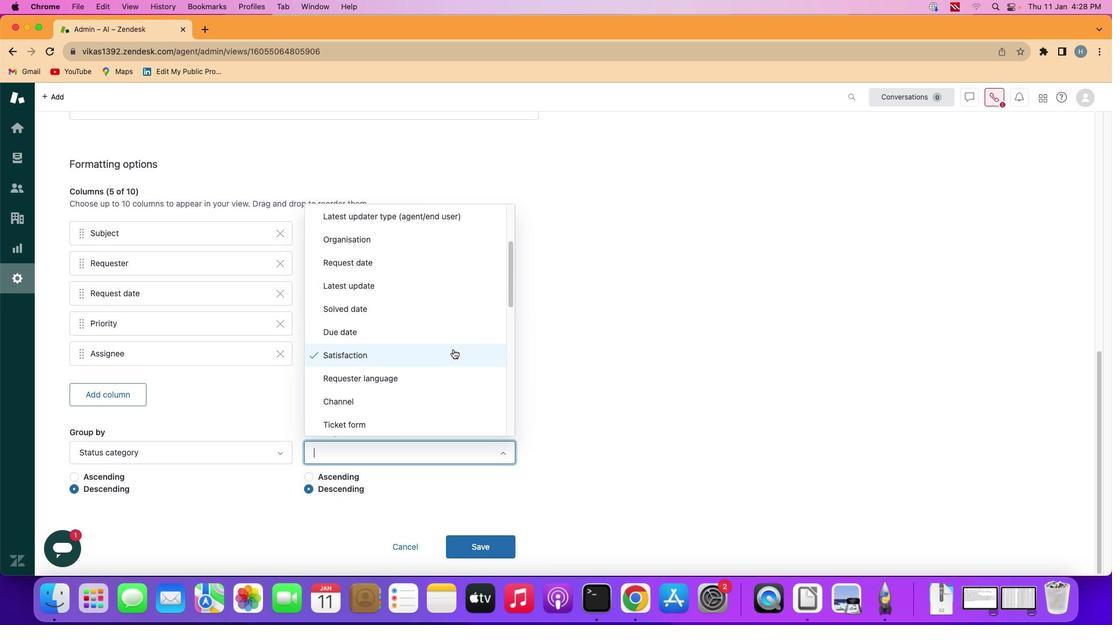 
Action: Mouse scrolled (421, 388) with delta (111, 308)
Screenshot: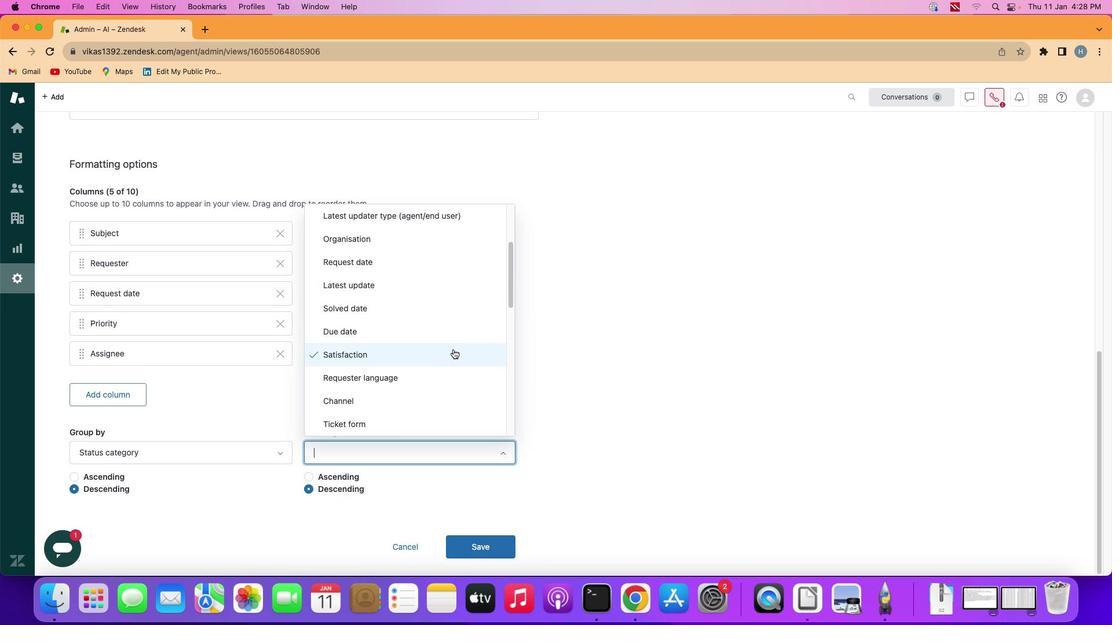 
Action: Mouse scrolled (421, 388) with delta (111, 308)
Screenshot: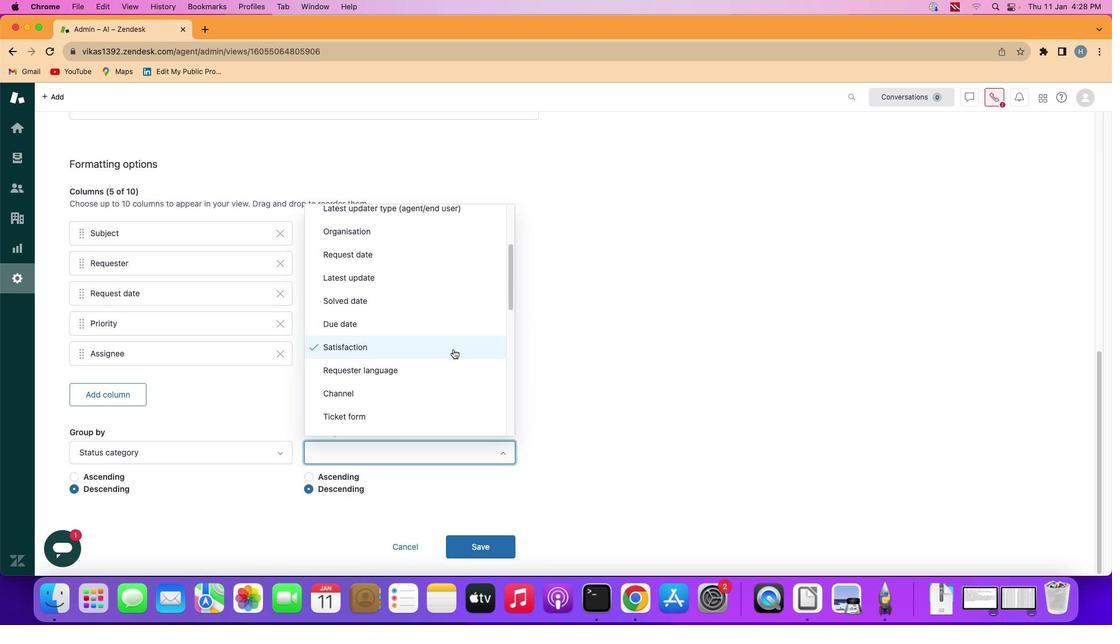
Action: Mouse scrolled (421, 388) with delta (111, 308)
Screenshot: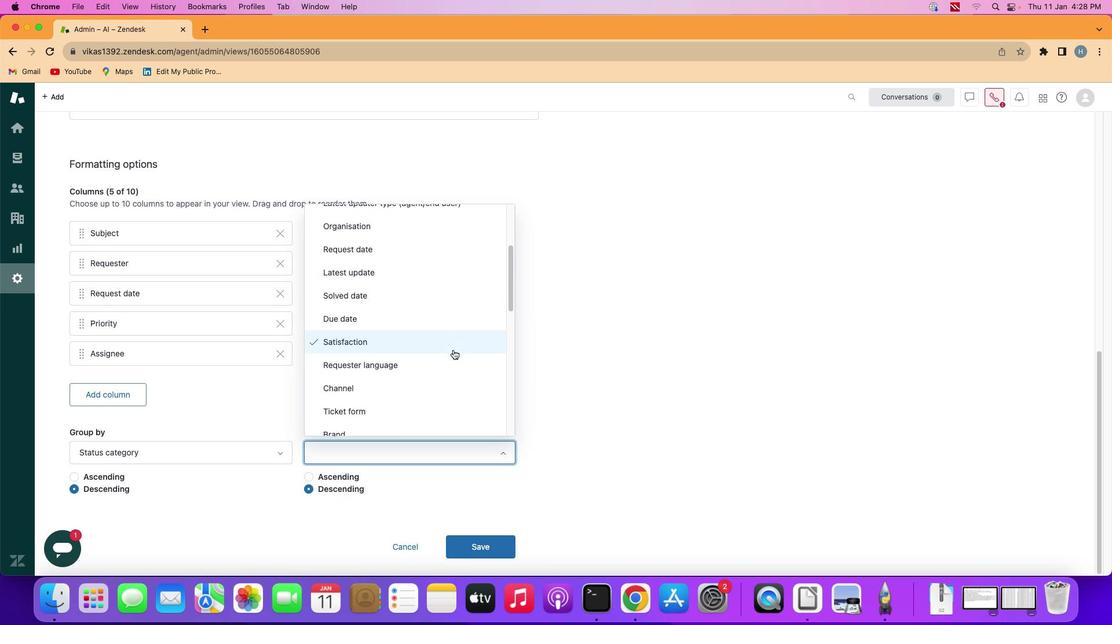 
Action: Mouse moved to (416, 389)
Screenshot: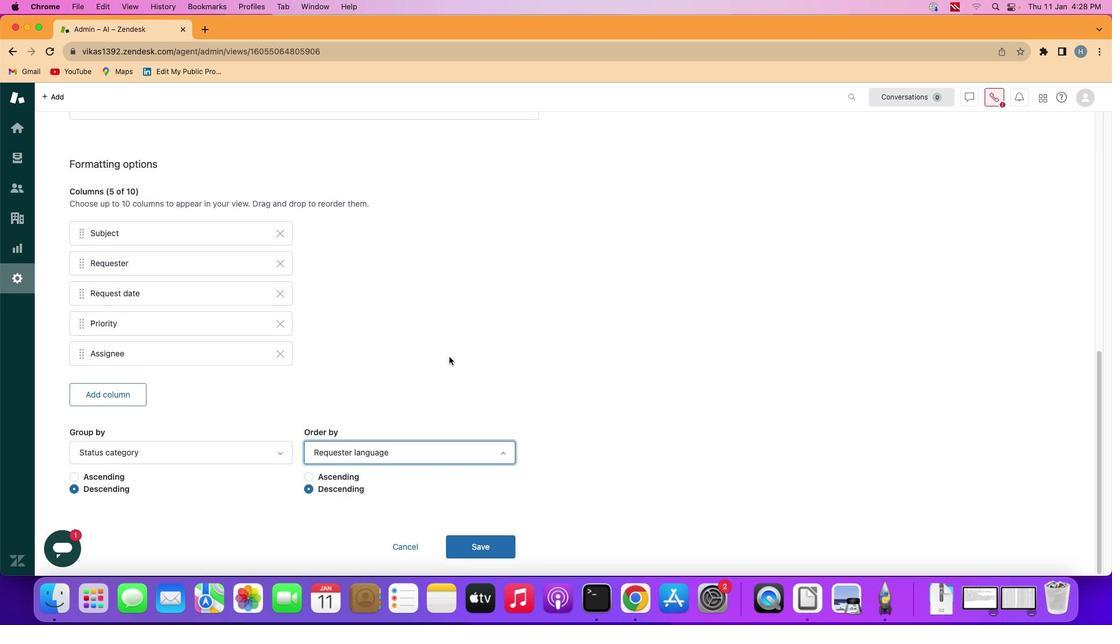 
Action: Mouse pressed left at (416, 389)
Screenshot: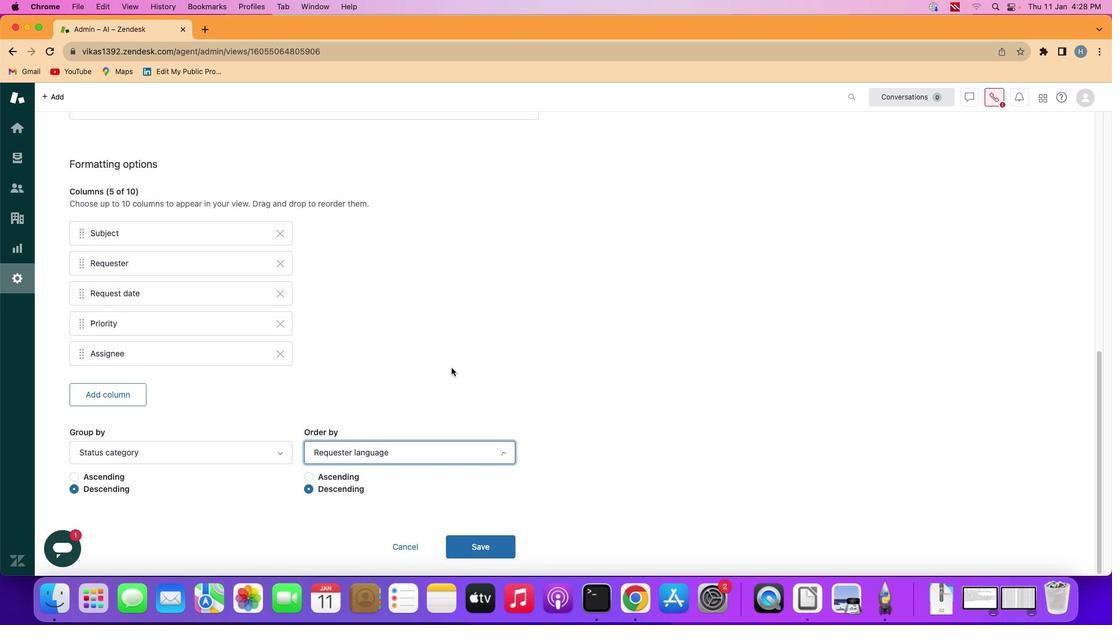 
Action: Mouse moved to (348, 417)
Screenshot: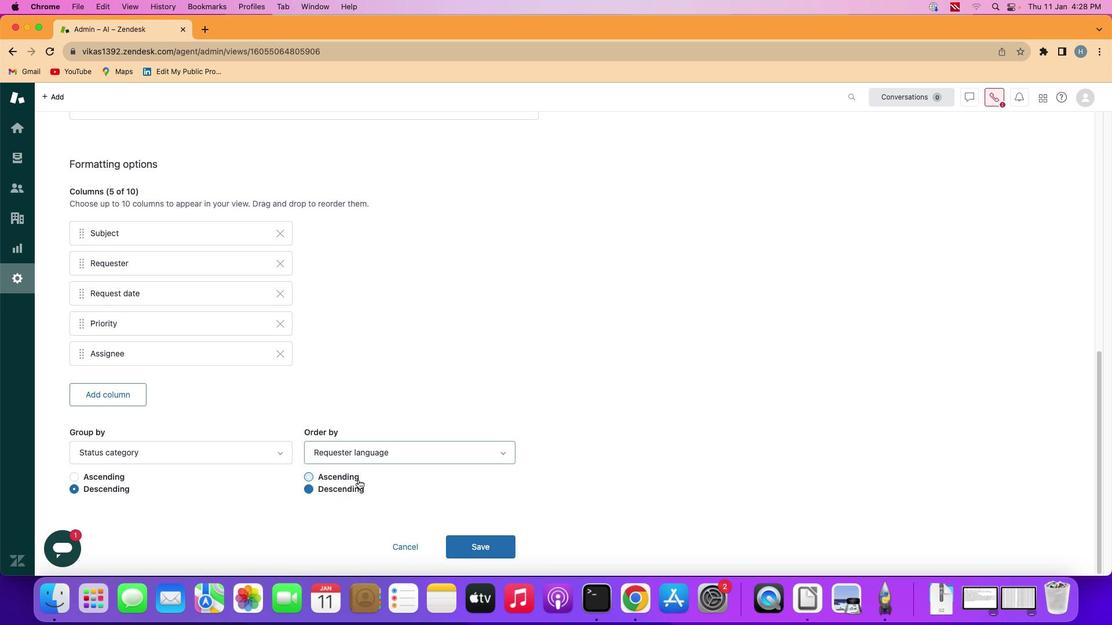
Action: Mouse pressed left at (348, 417)
Screenshot: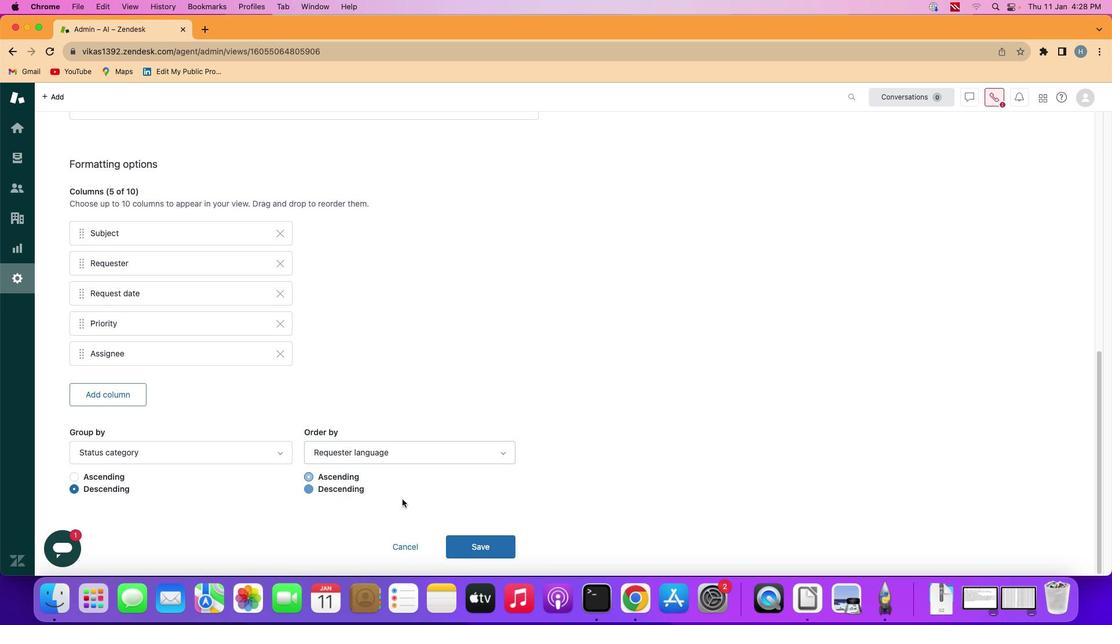 
Action: Mouse moved to (430, 434)
Screenshot: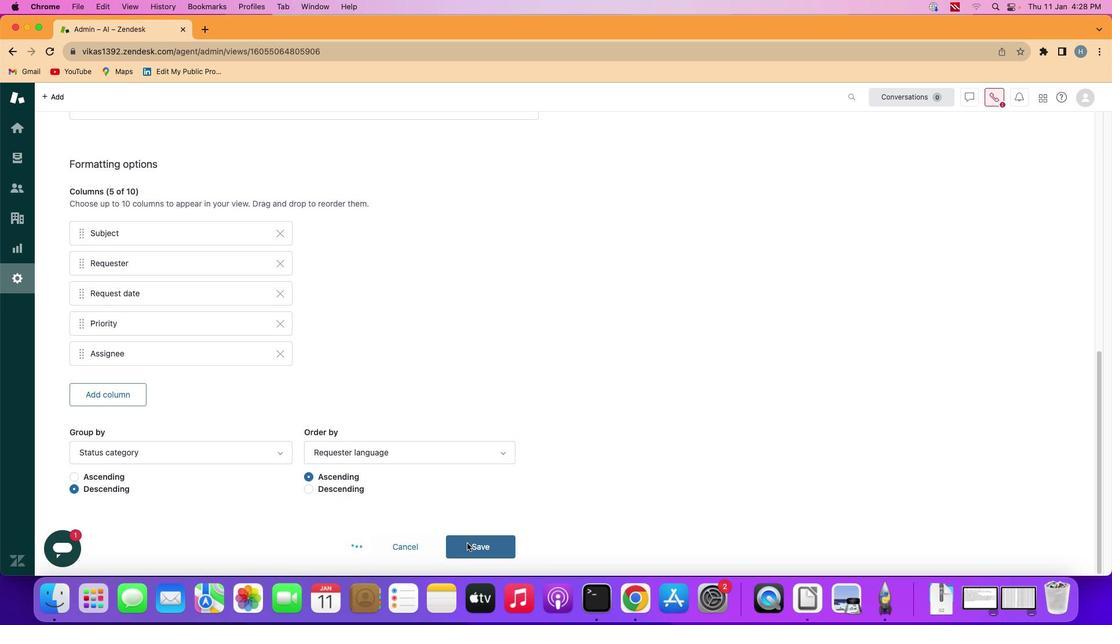 
Action: Mouse pressed left at (430, 434)
Screenshot: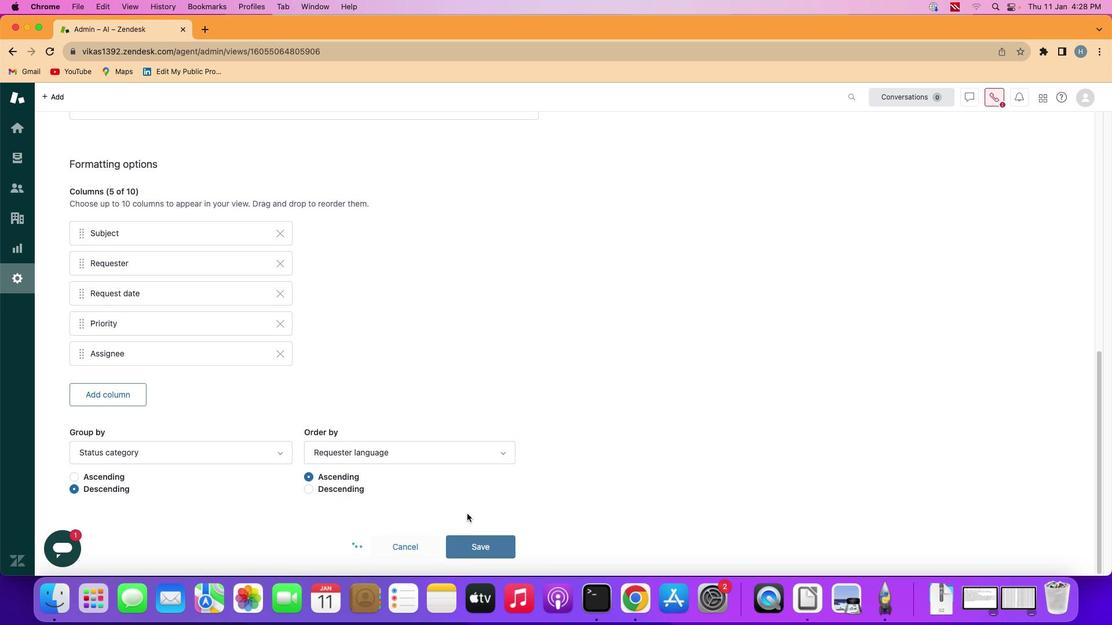 
Action: Mouse moved to (447, 375)
Screenshot: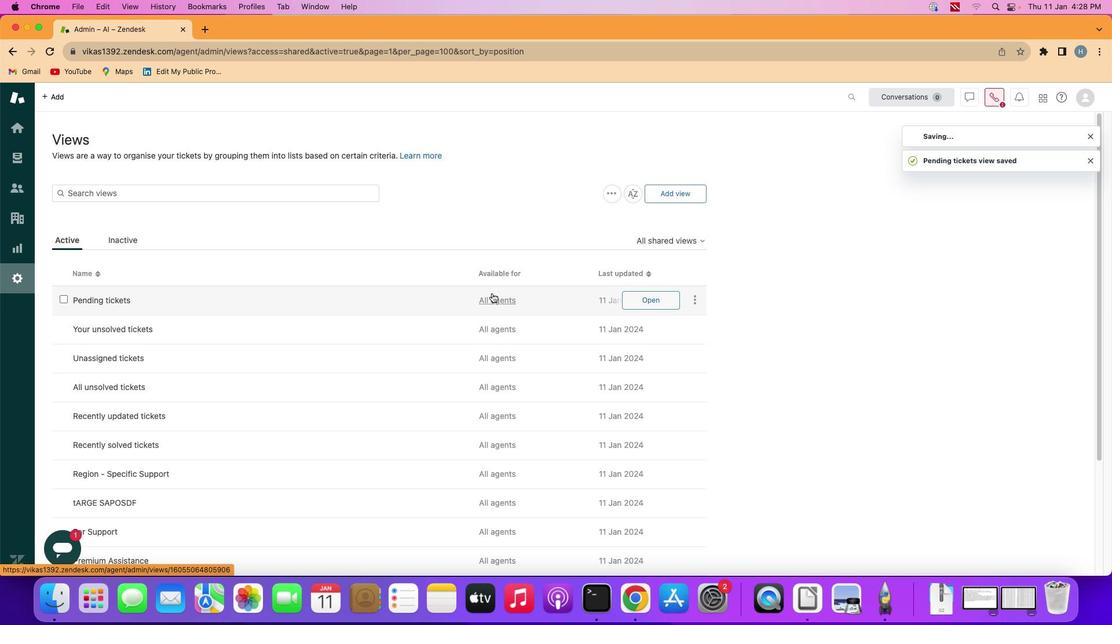 
